 Task: Look for space in Aparecida de Goiânia, Brazil from 2nd June, 2023 to 15th June, 2023 for 2 adults in price range Rs.10000 to Rs.15000. Place can be entire place with 1  bedroom having 1 bed and 1 bathroom. Property type can be house, flat, guest house, hotel. Amenities needed are: washing machine. Booking option can be shelf check-in. Required host language is Spanish.
Action: Mouse moved to (594, 79)
Screenshot: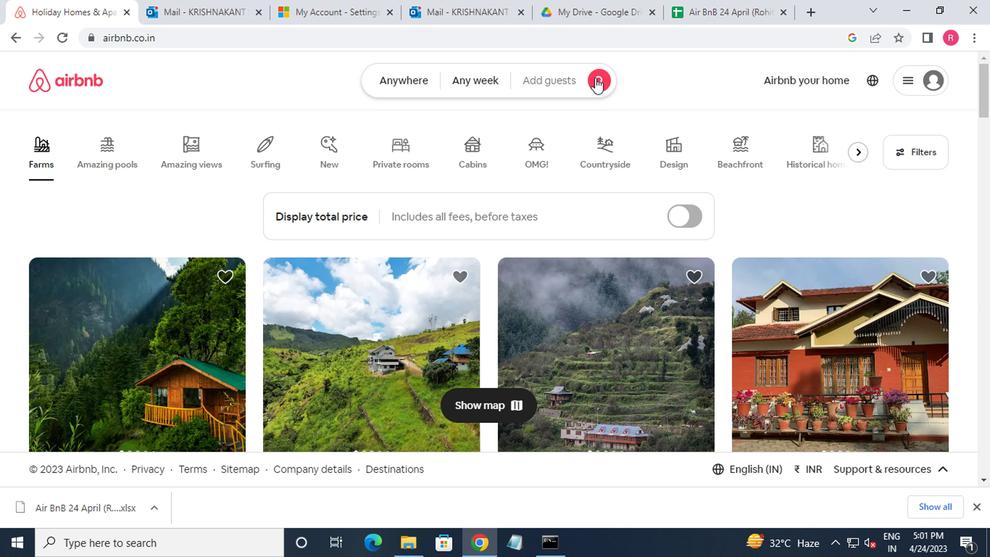 
Action: Mouse pressed left at (594, 79)
Screenshot: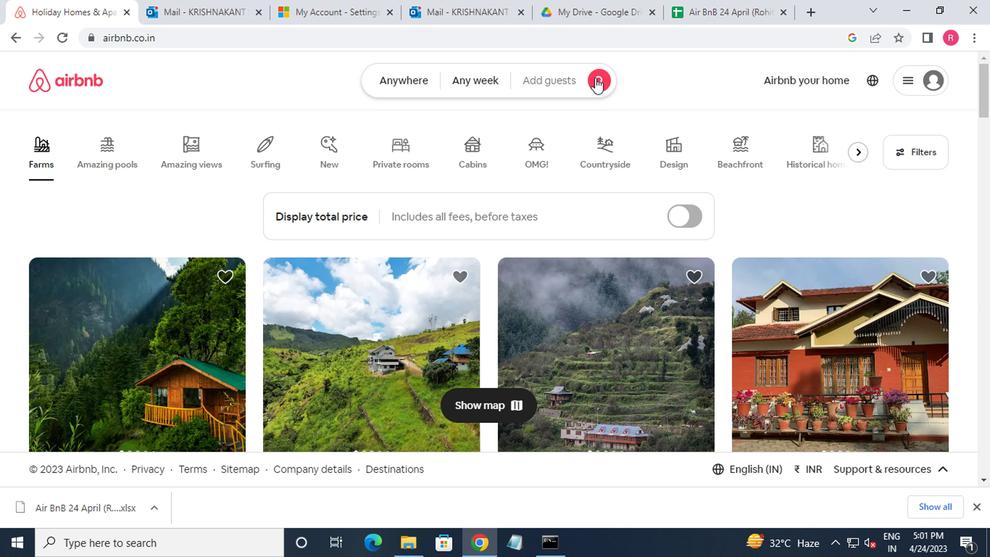 
Action: Mouse moved to (216, 143)
Screenshot: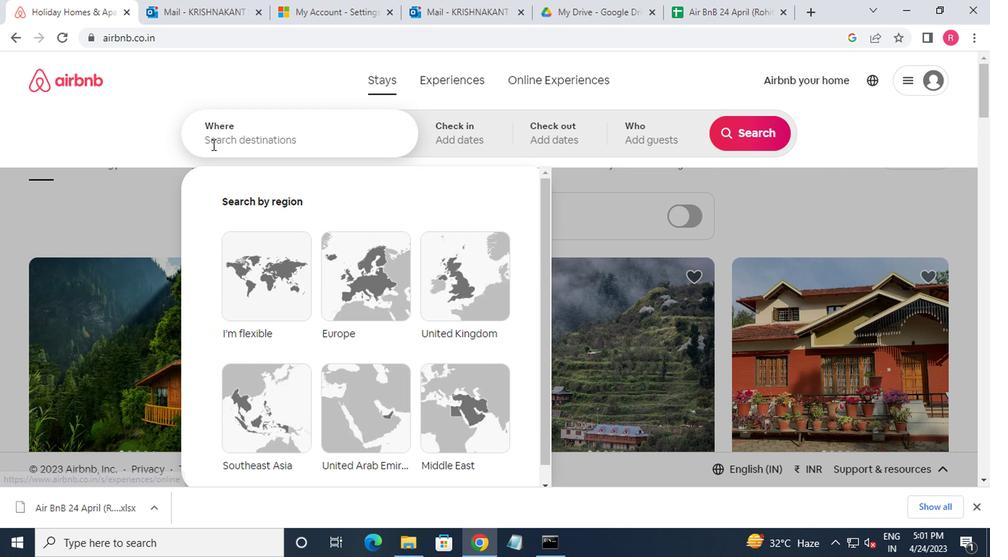 
Action: Mouse pressed left at (216, 143)
Screenshot: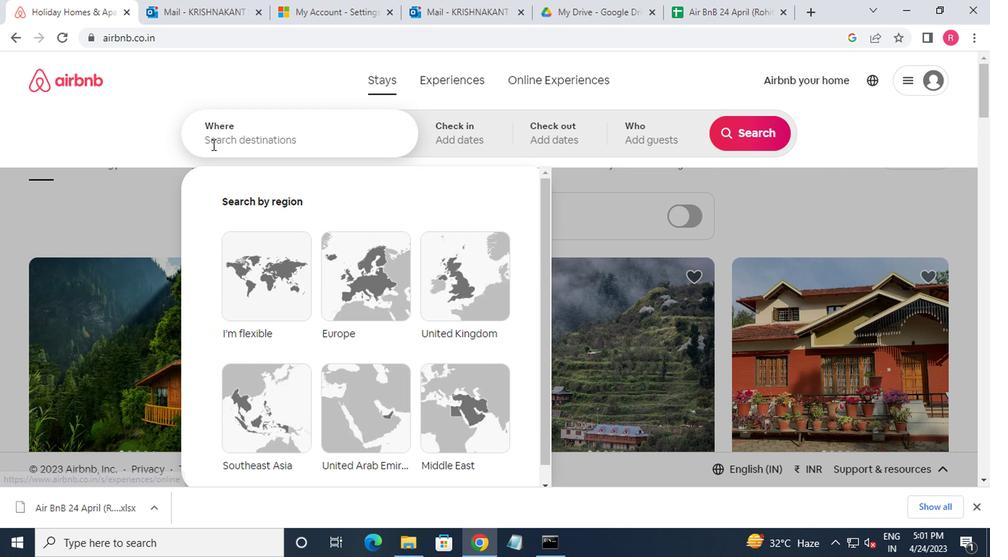 
Action: Mouse moved to (217, 143)
Screenshot: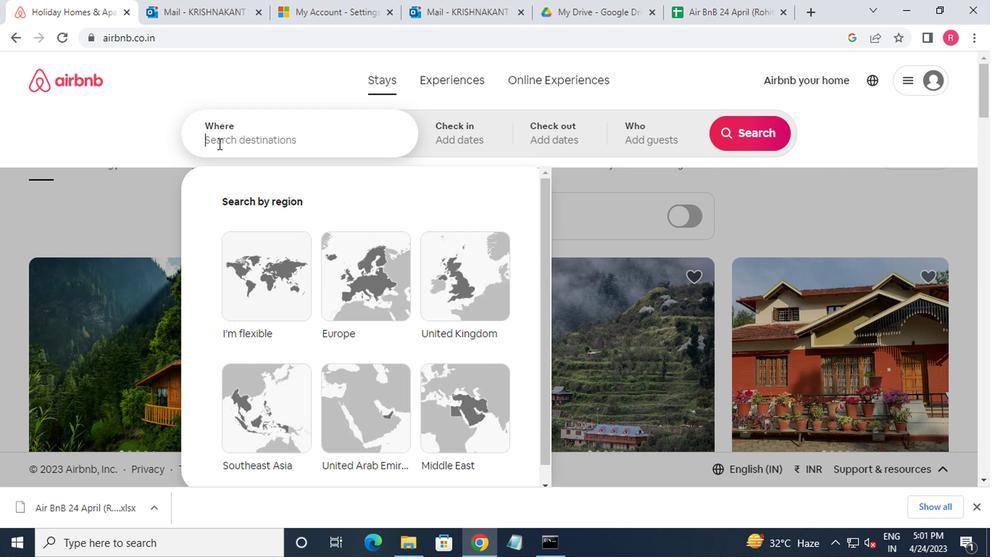 
Action: Key pressed s<Key.backspace>aparecida<Key.space>de<Key.space>f
Screenshot: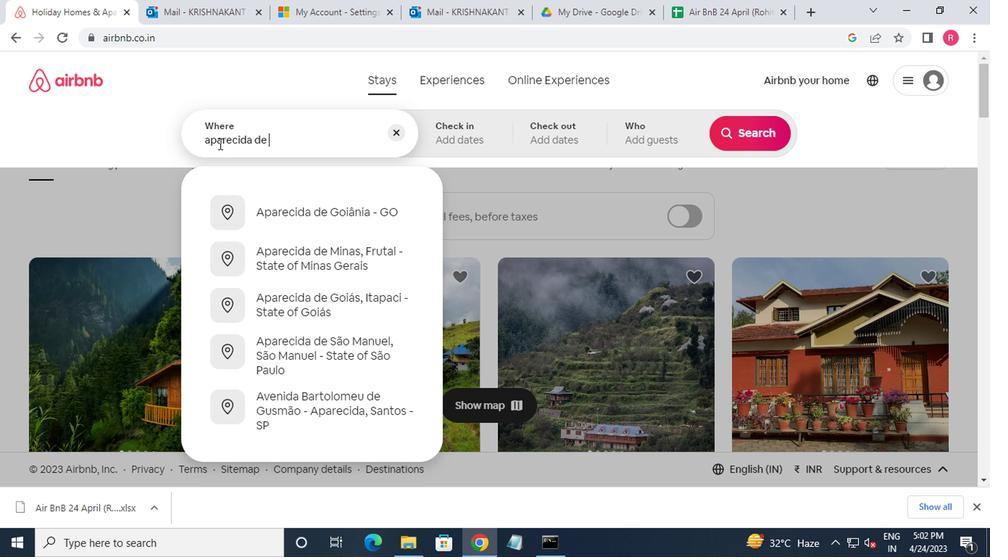 
Action: Mouse moved to (304, 208)
Screenshot: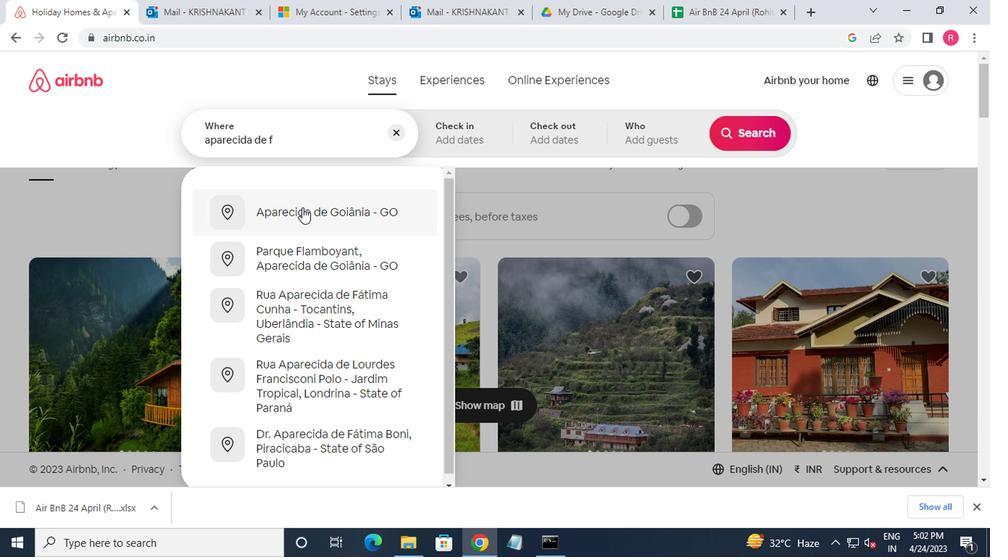 
Action: Mouse pressed left at (304, 208)
Screenshot: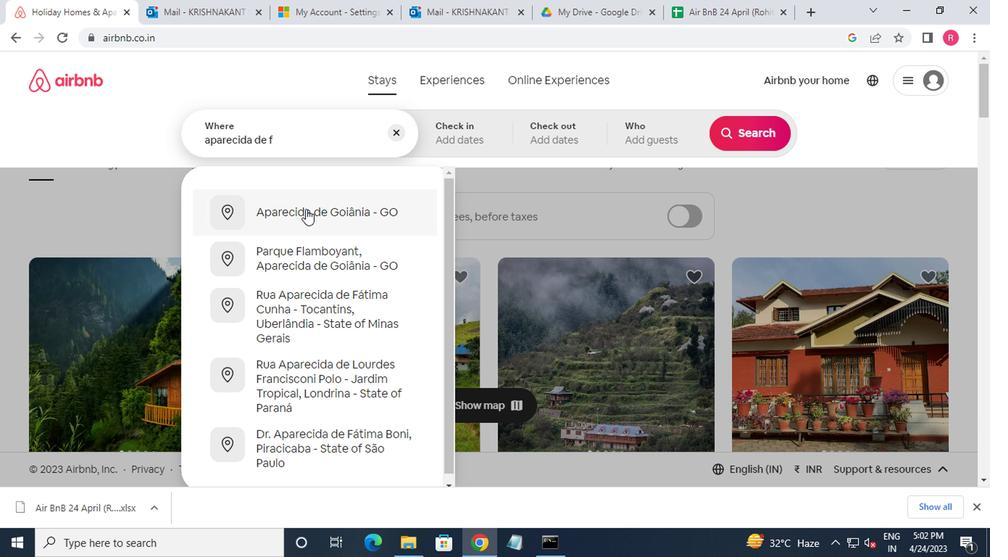 
Action: Mouse moved to (735, 254)
Screenshot: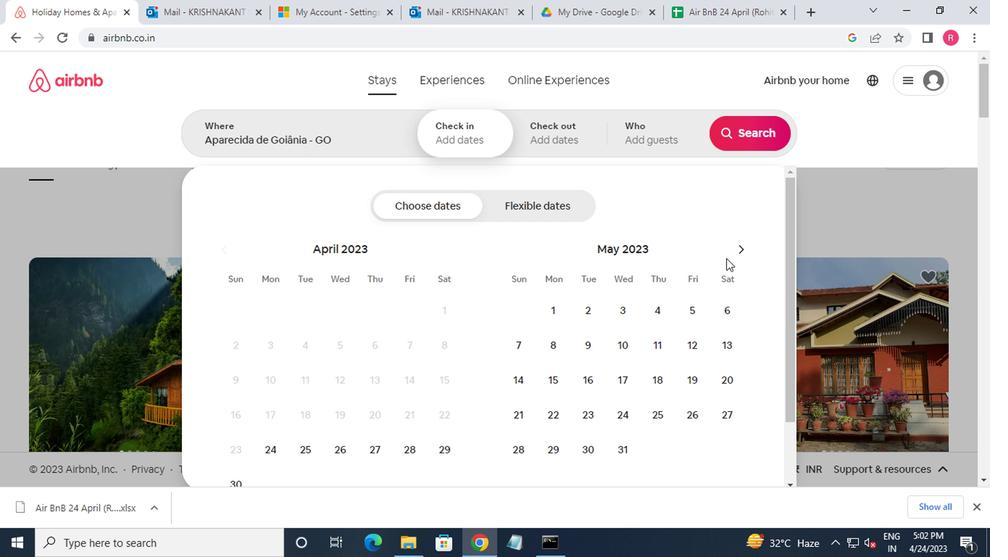 
Action: Mouse pressed left at (735, 254)
Screenshot: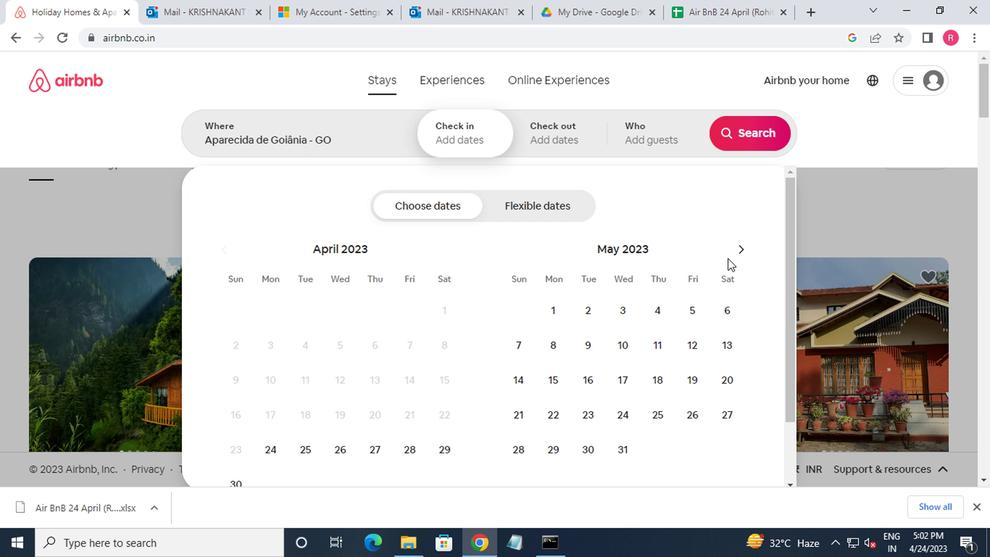 
Action: Mouse moved to (696, 303)
Screenshot: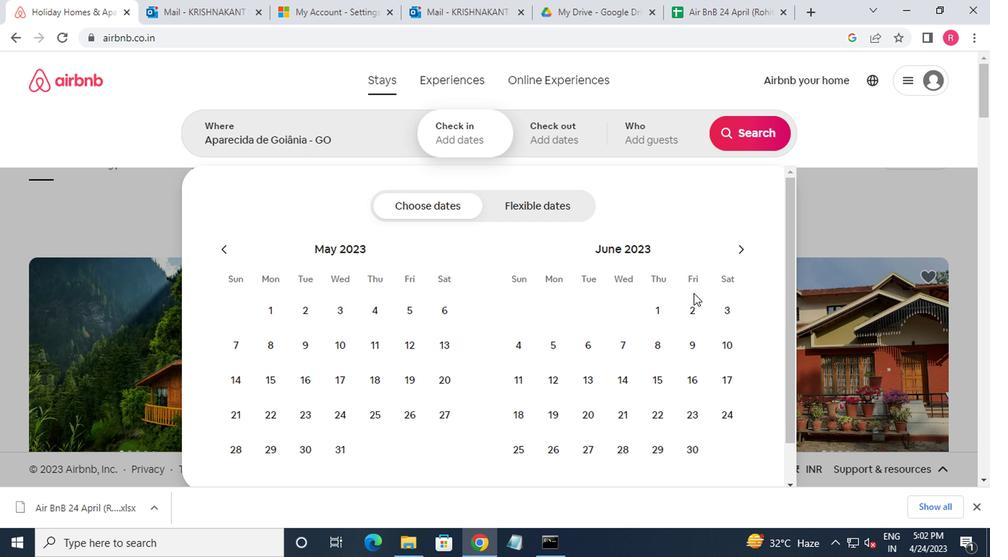 
Action: Mouse pressed left at (696, 303)
Screenshot: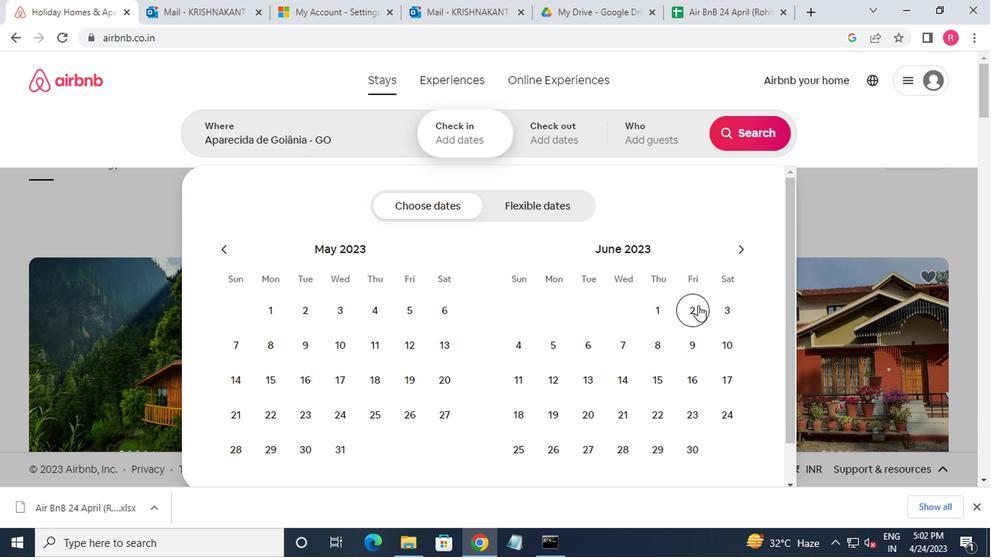
Action: Mouse moved to (655, 379)
Screenshot: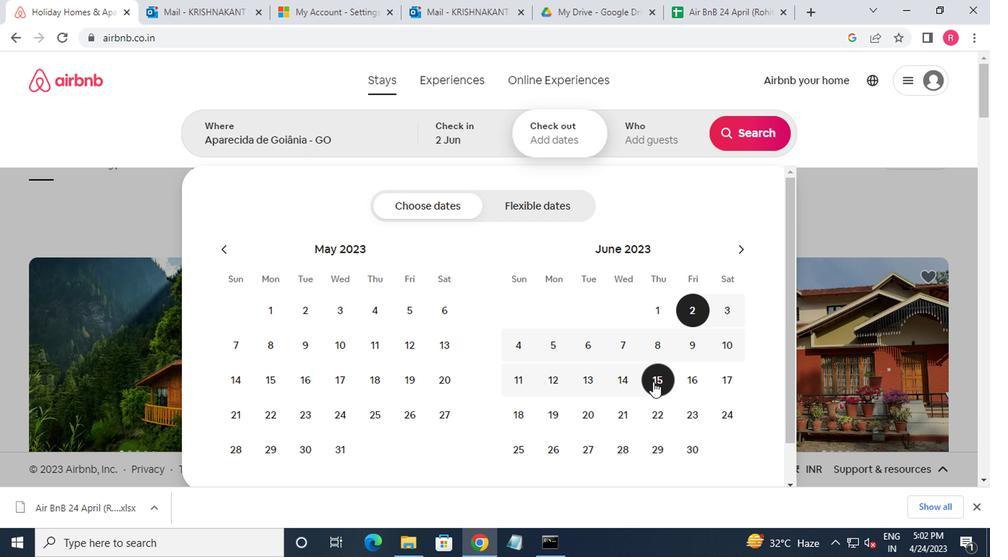 
Action: Mouse pressed left at (655, 379)
Screenshot: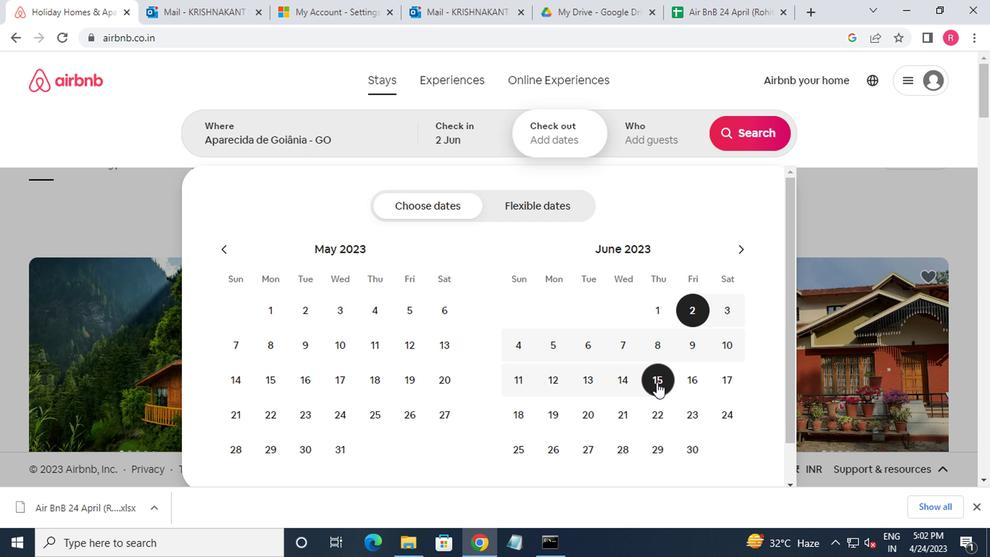 
Action: Mouse moved to (662, 123)
Screenshot: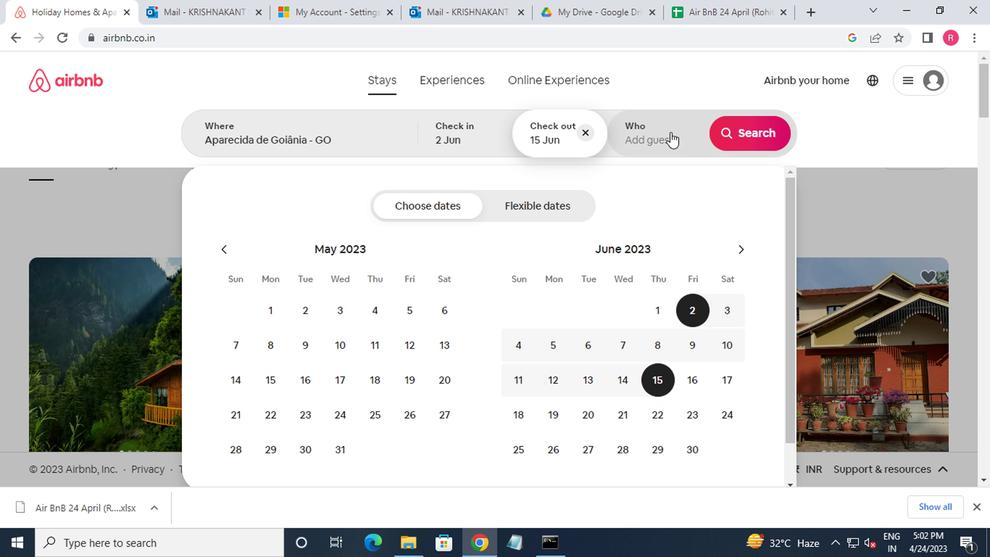 
Action: Mouse pressed left at (662, 123)
Screenshot: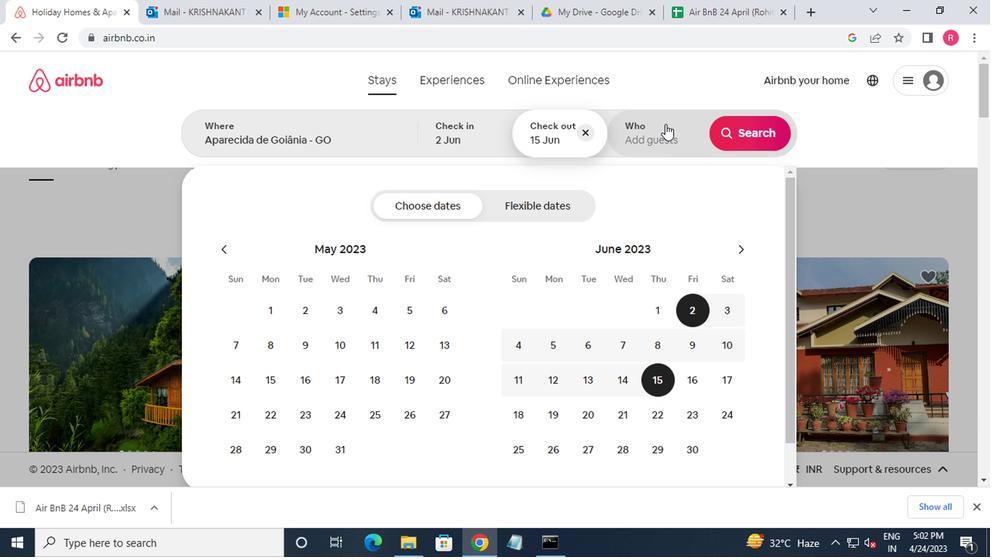 
Action: Mouse moved to (749, 212)
Screenshot: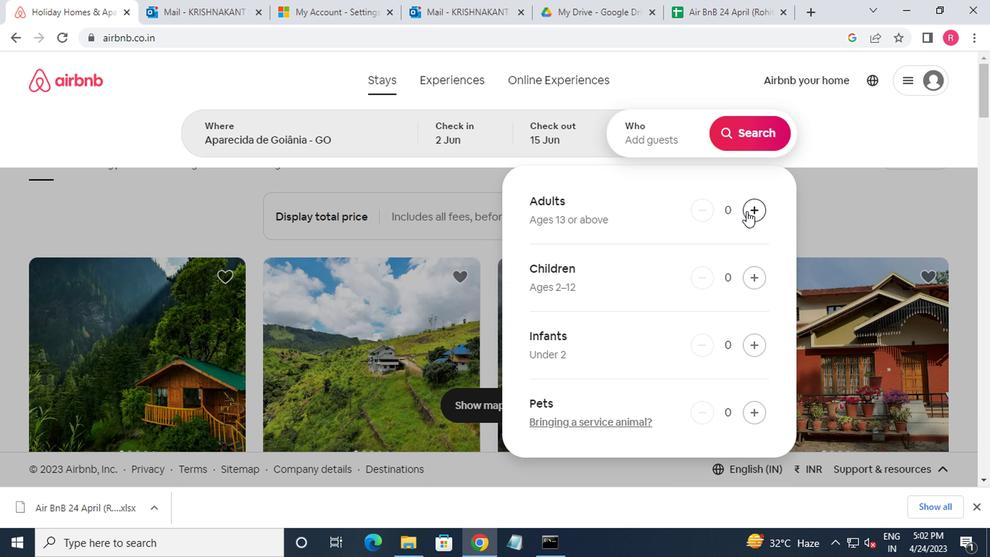 
Action: Mouse pressed left at (749, 212)
Screenshot: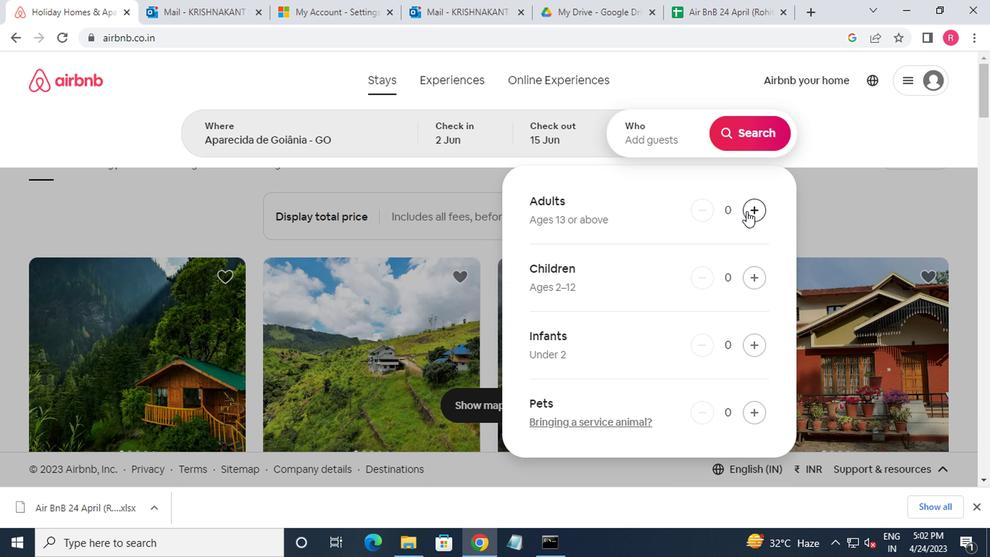 
Action: Mouse pressed left at (749, 212)
Screenshot: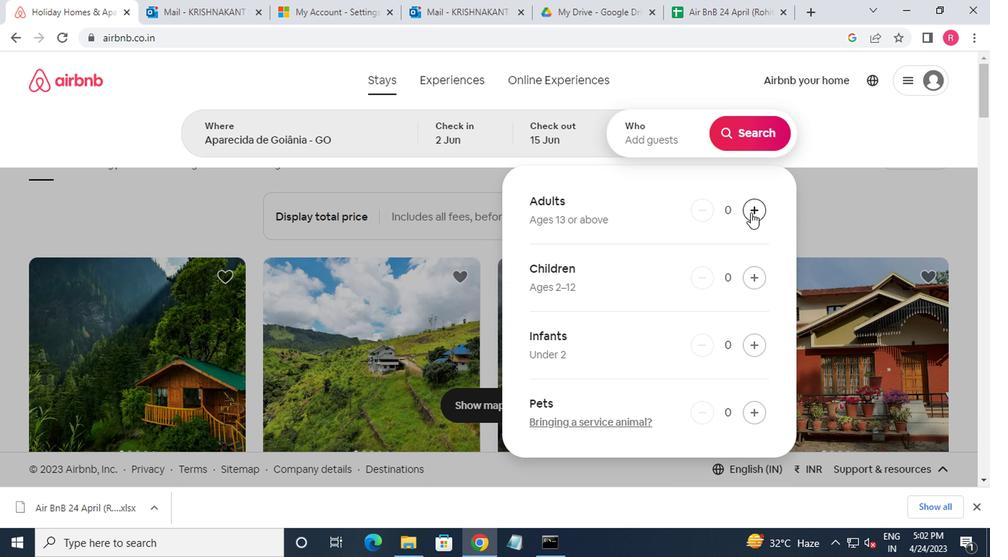 
Action: Mouse moved to (738, 141)
Screenshot: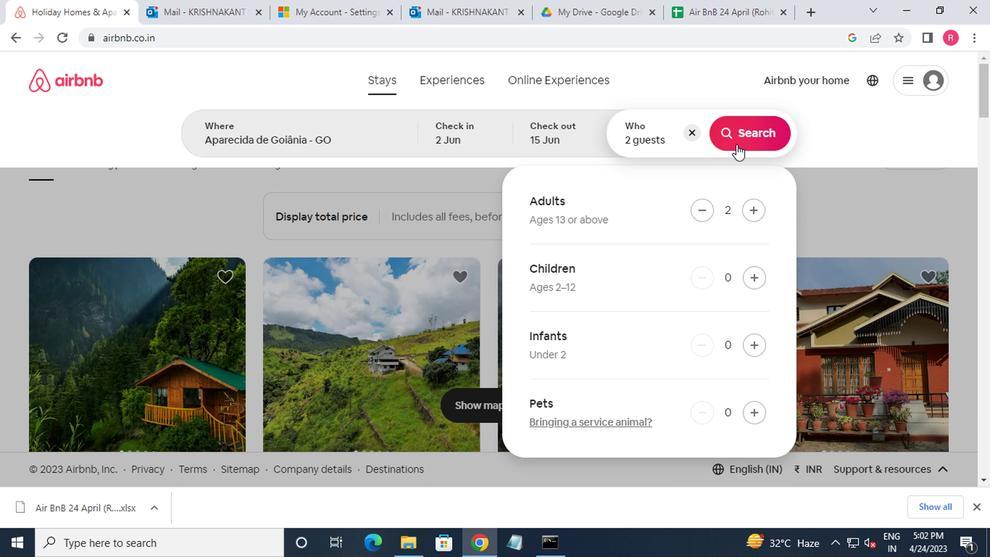 
Action: Mouse pressed left at (738, 141)
Screenshot: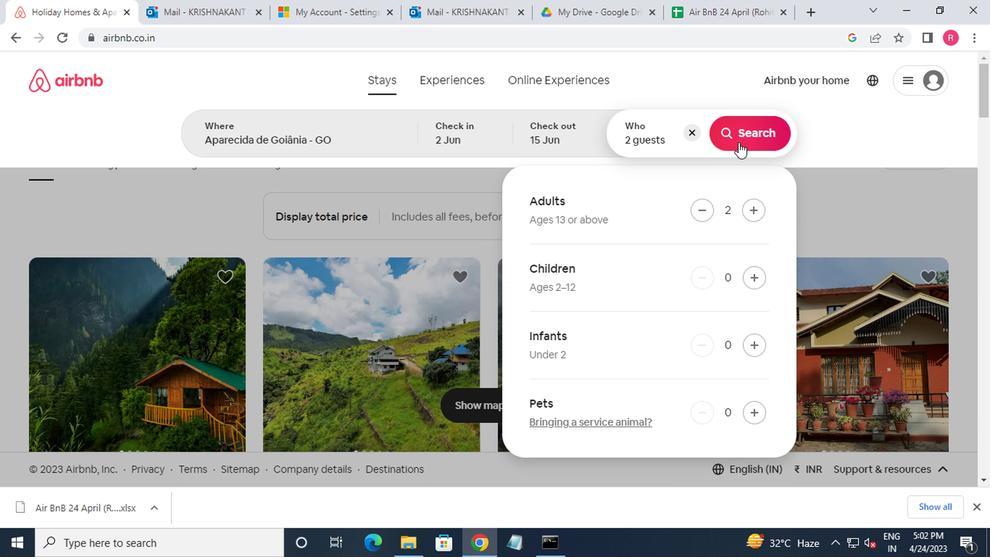 
Action: Mouse moved to (926, 136)
Screenshot: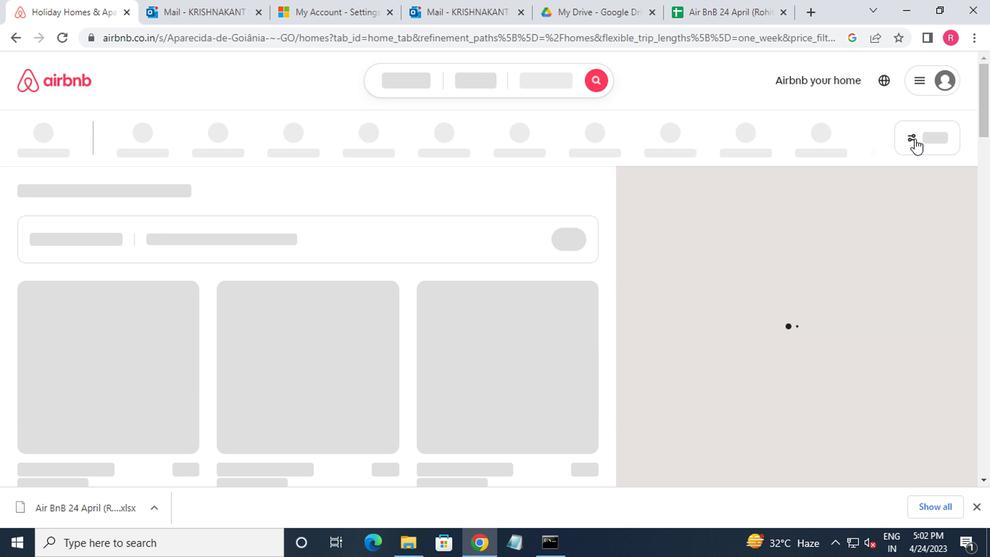
Action: Mouse pressed left at (926, 136)
Screenshot: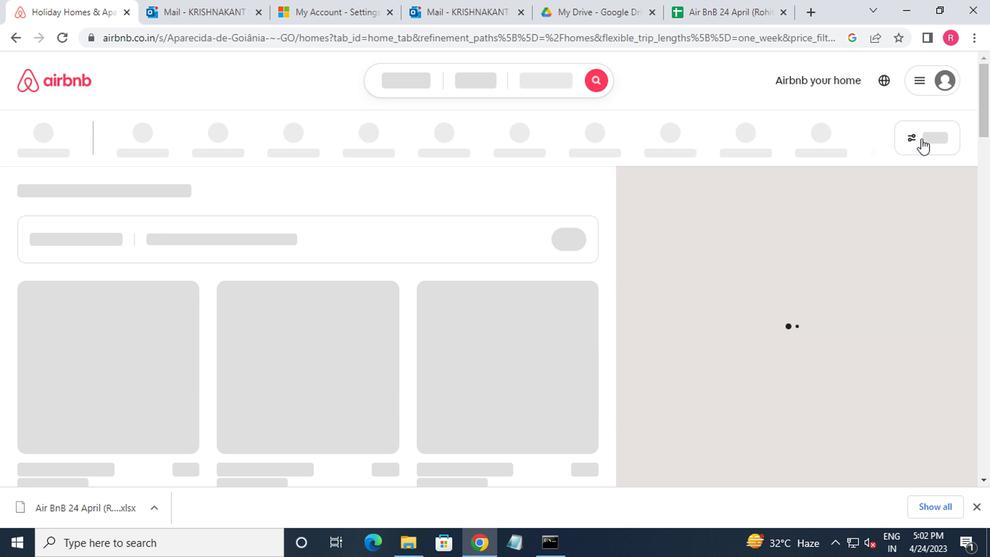 
Action: Mouse moved to (907, 148)
Screenshot: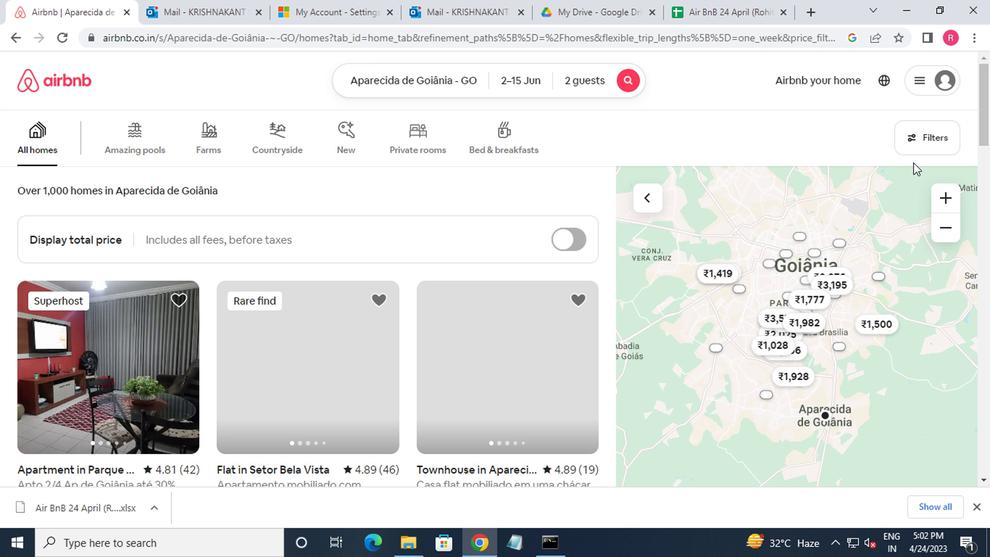 
Action: Mouse pressed left at (907, 148)
Screenshot: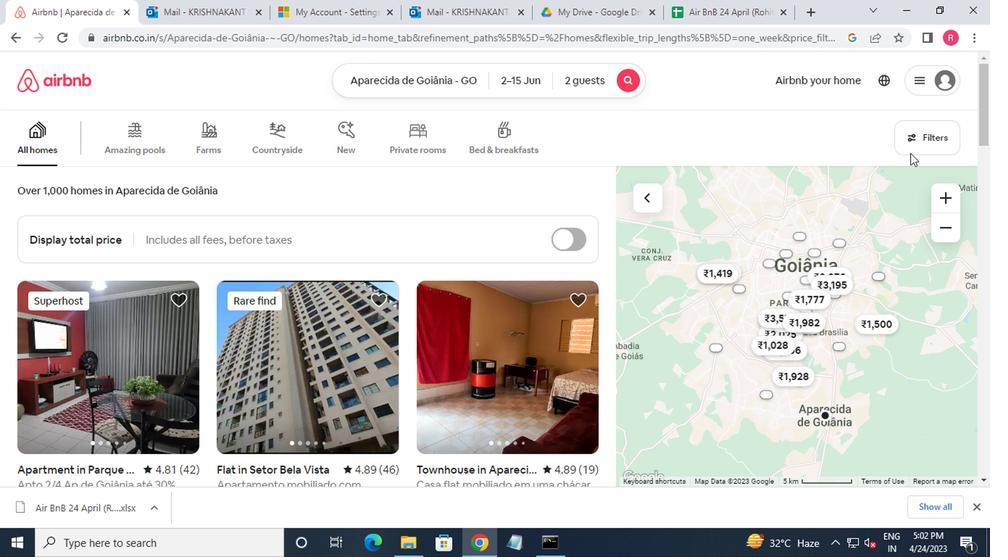
Action: Mouse moved to (350, 303)
Screenshot: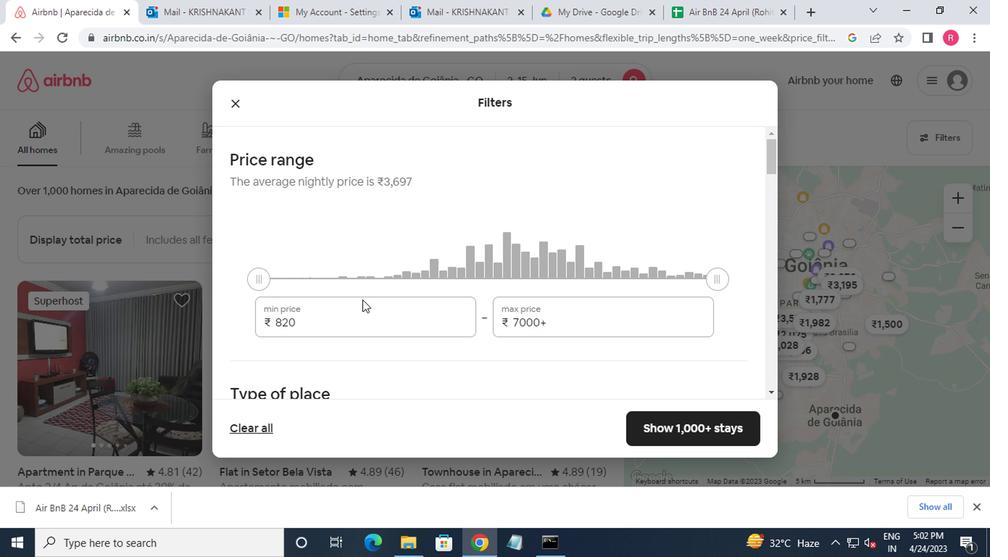 
Action: Mouse pressed left at (350, 303)
Screenshot: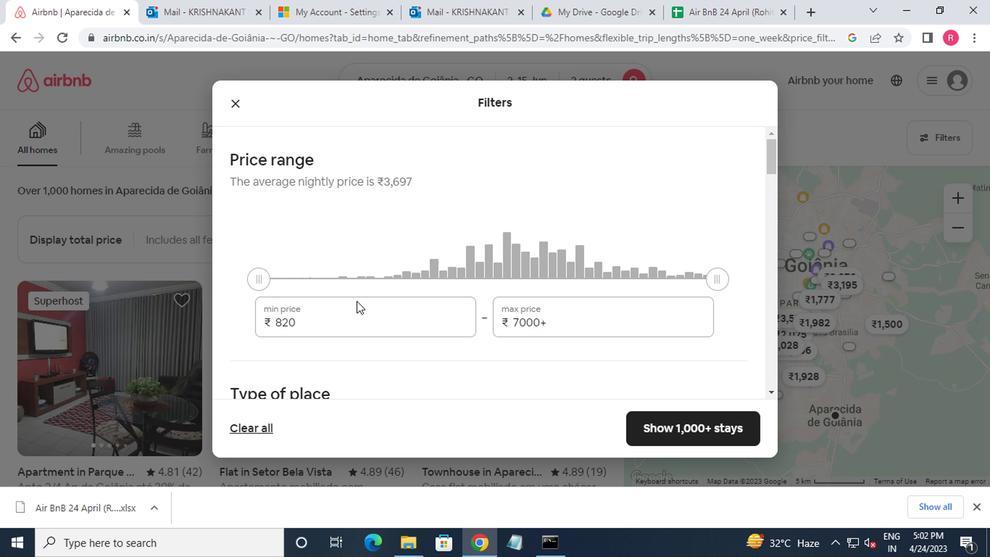 
Action: Mouse moved to (350, 303)
Screenshot: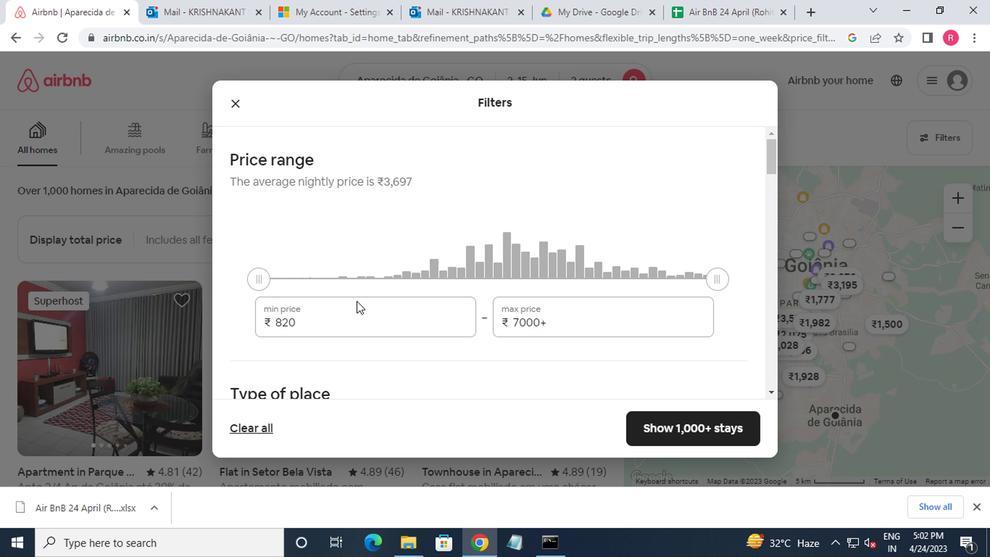 
Action: Key pressed <Key.backspace><Key.backspace><Key.backspace><Key.backspace>10000<Key.tab>1500<Key.backspace><Key.backspace><Key.backspace><Key.backspace><Key.backspace><Key.backspace>15000
Screenshot: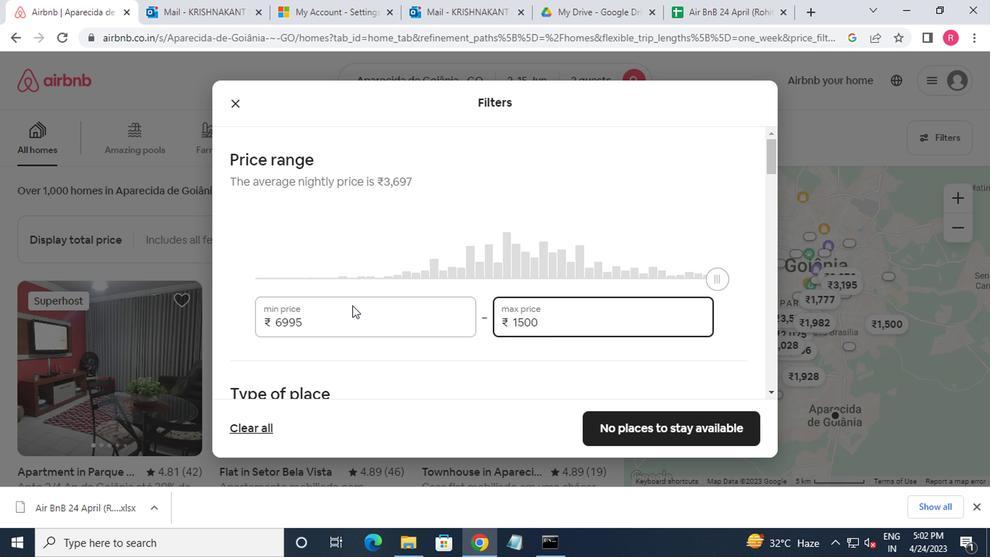 
Action: Mouse moved to (346, 313)
Screenshot: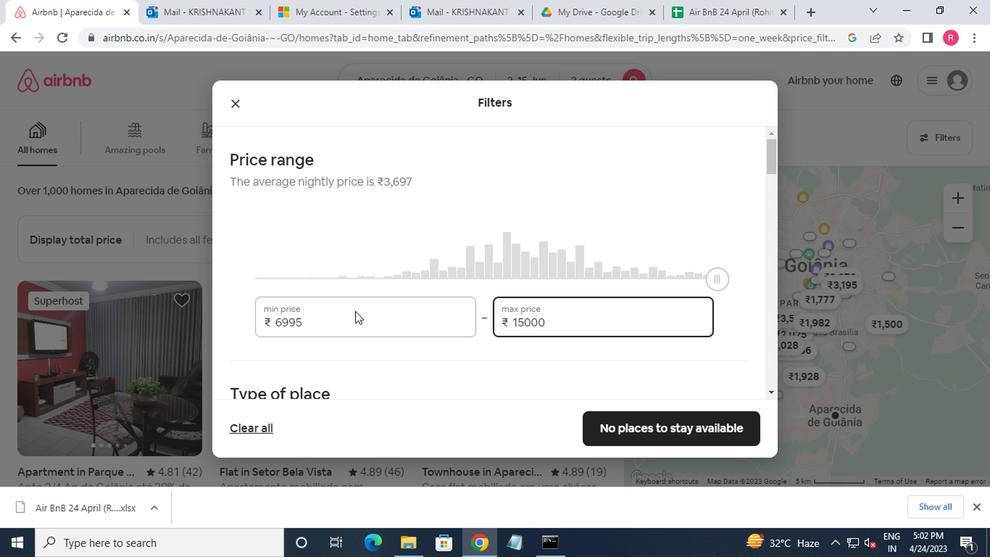 
Action: Mouse scrolled (346, 312) with delta (0, -1)
Screenshot: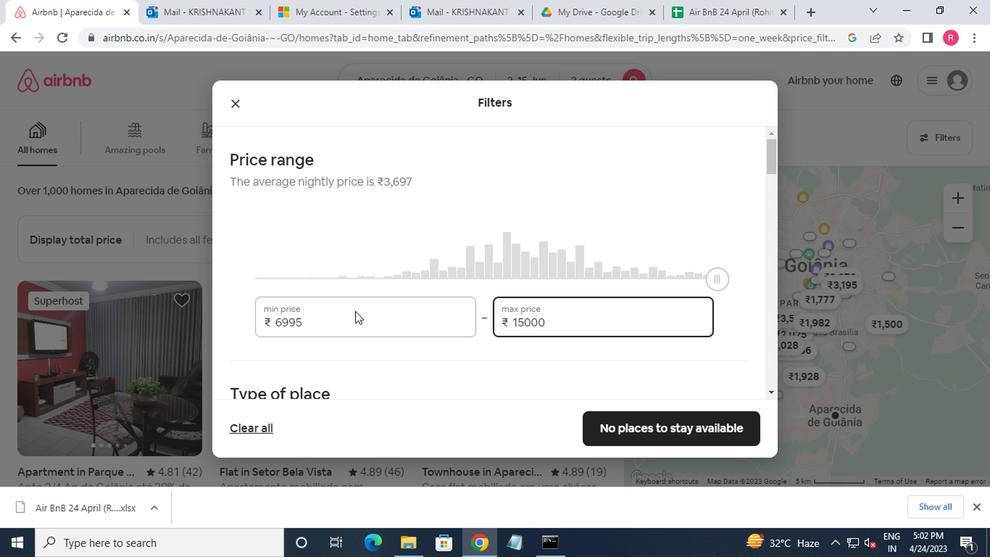 
Action: Mouse moved to (343, 314)
Screenshot: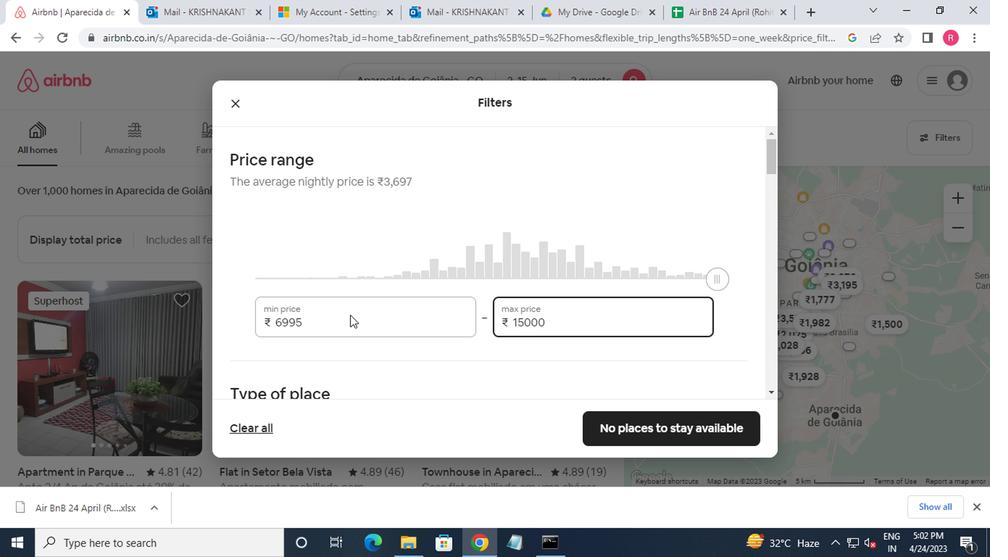 
Action: Mouse scrolled (343, 313) with delta (0, -1)
Screenshot: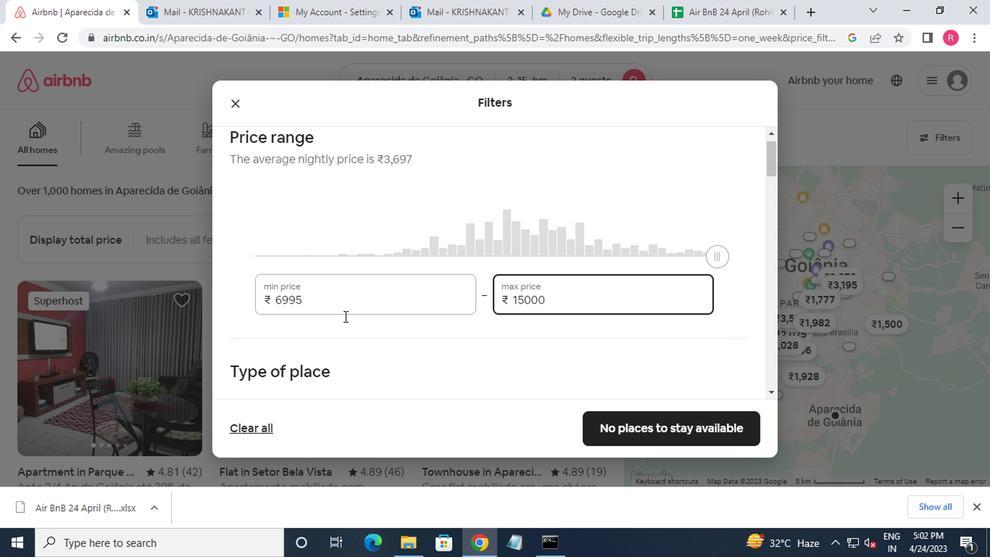 
Action: Mouse moved to (343, 315)
Screenshot: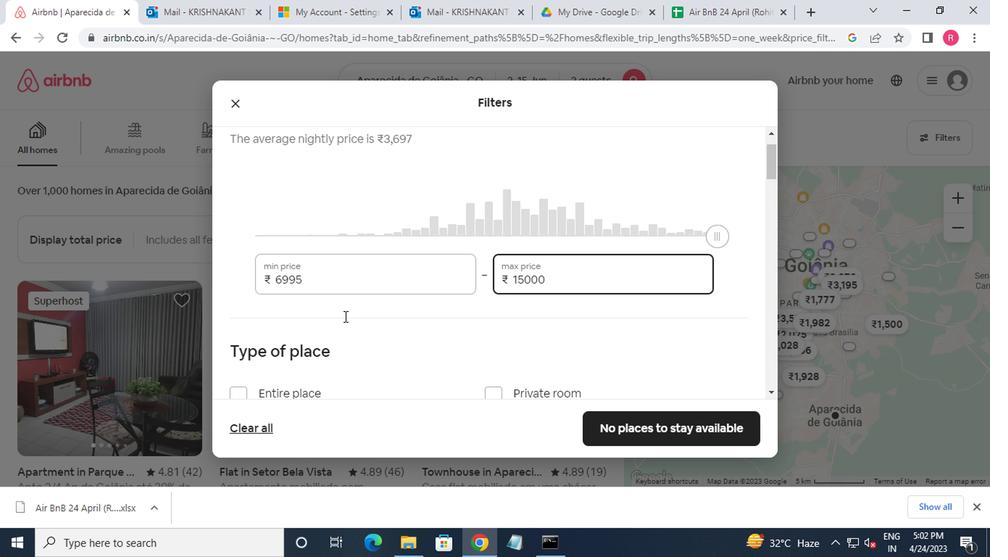 
Action: Mouse scrolled (343, 314) with delta (0, 0)
Screenshot: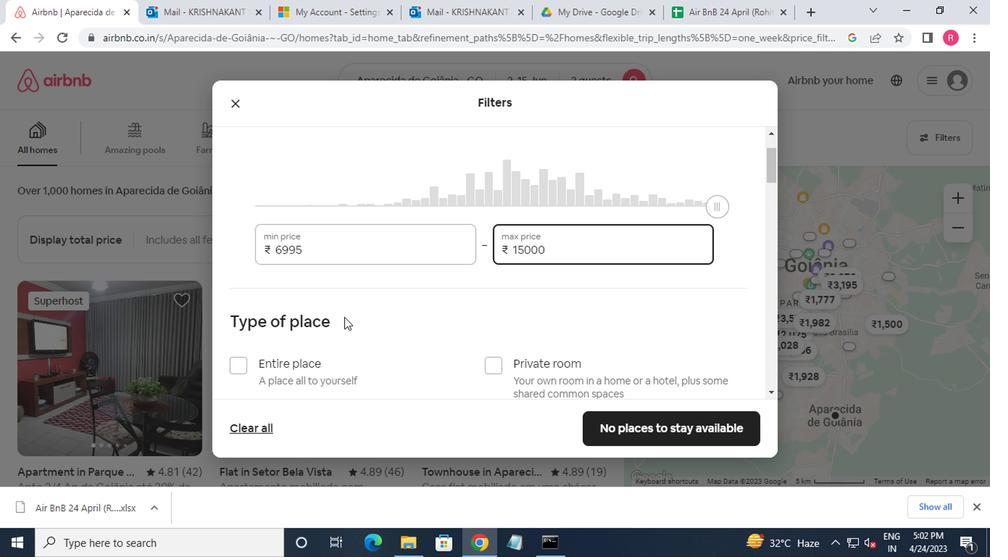 
Action: Mouse moved to (253, 228)
Screenshot: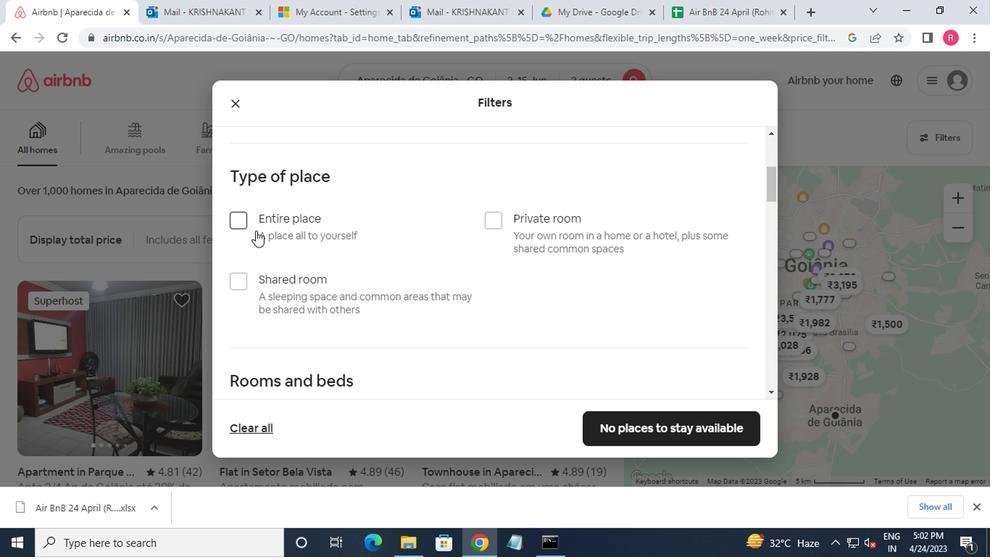 
Action: Mouse pressed left at (253, 228)
Screenshot: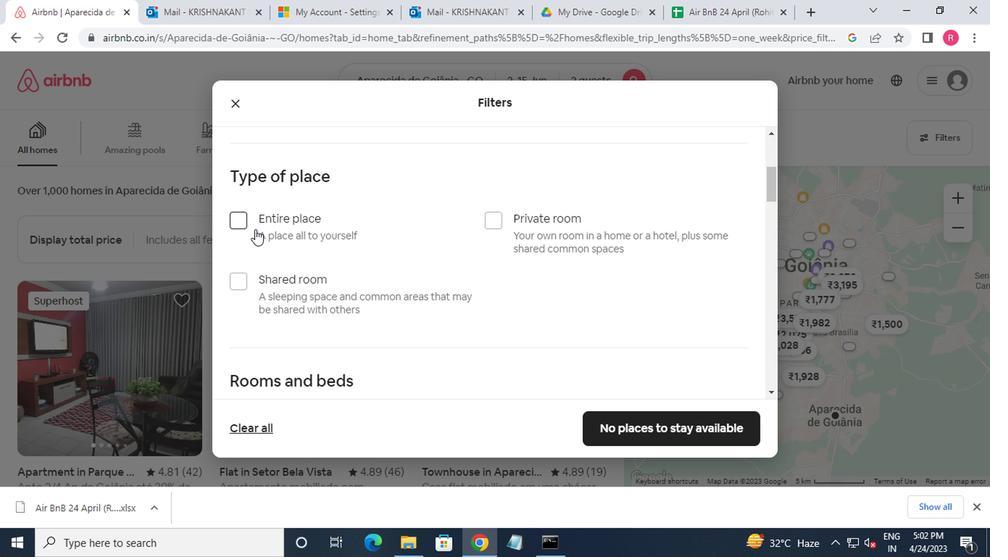 
Action: Mouse moved to (262, 233)
Screenshot: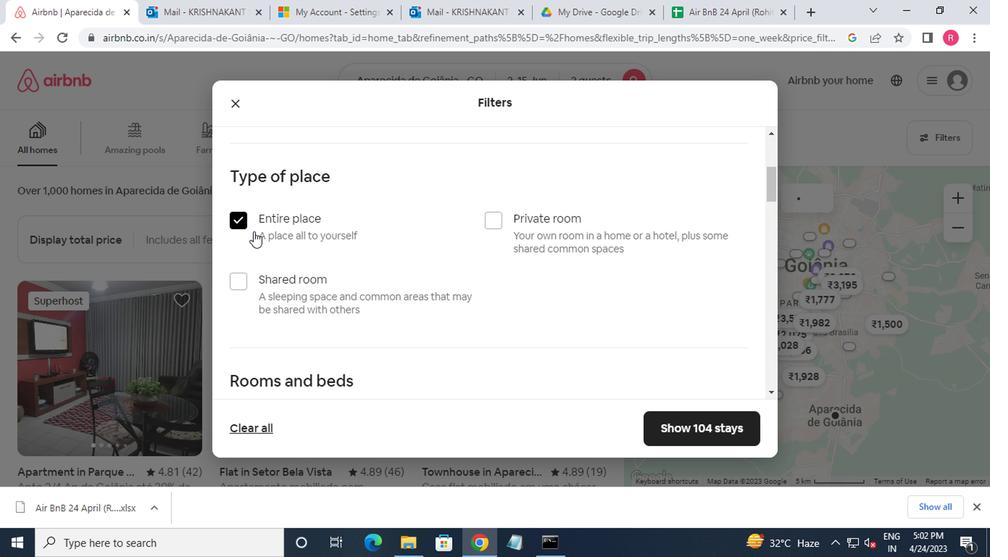 
Action: Mouse scrolled (262, 232) with delta (0, -1)
Screenshot: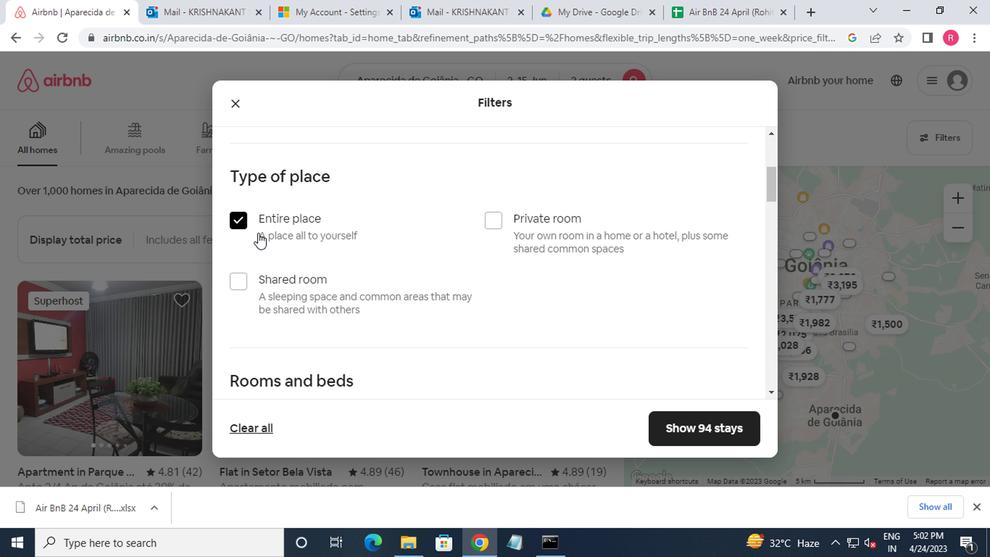 
Action: Mouse moved to (263, 234)
Screenshot: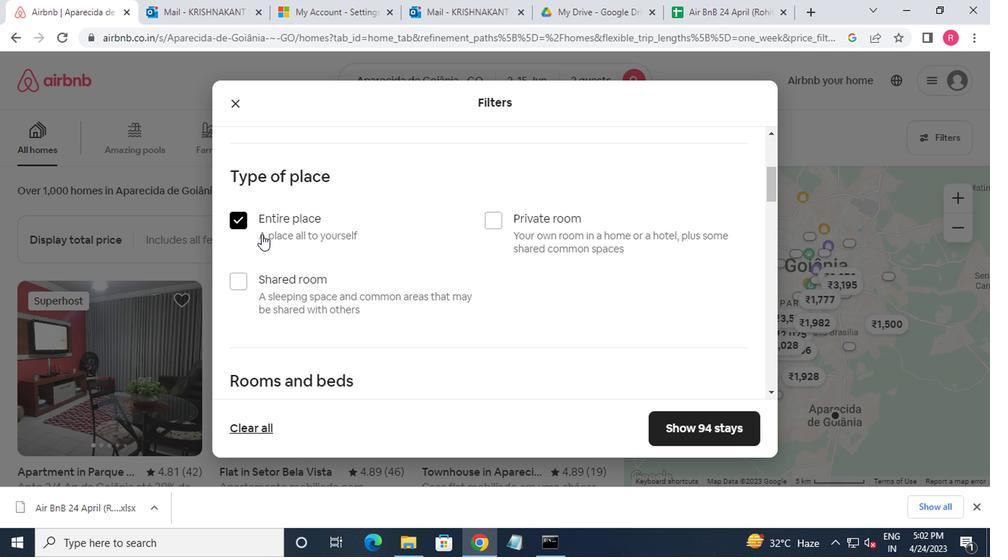 
Action: Mouse scrolled (263, 233) with delta (0, 0)
Screenshot: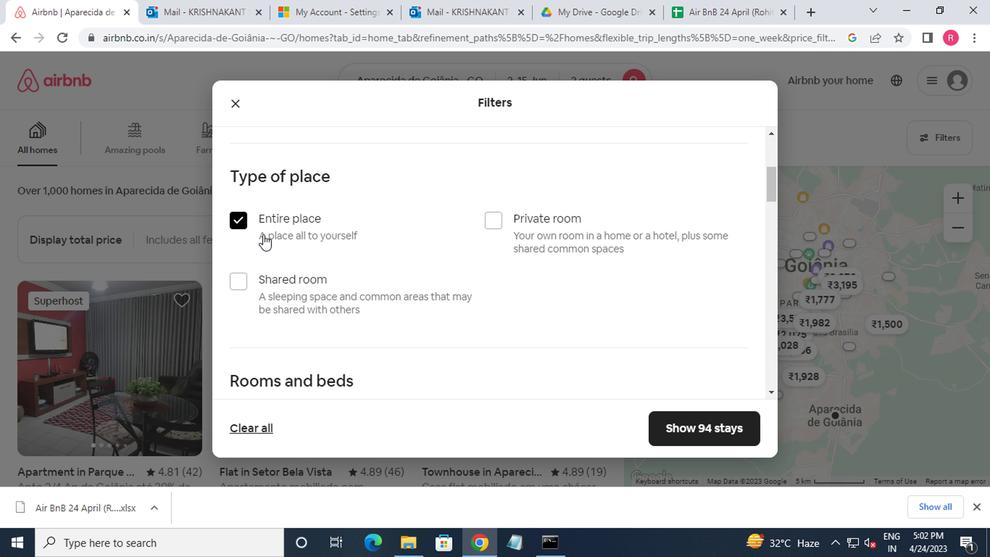 
Action: Mouse moved to (303, 305)
Screenshot: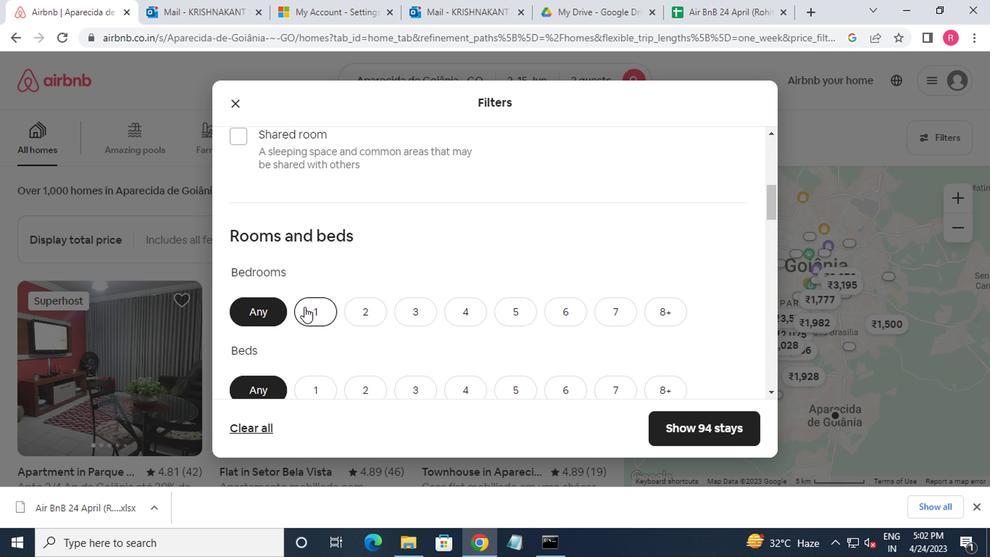 
Action: Mouse pressed left at (303, 305)
Screenshot: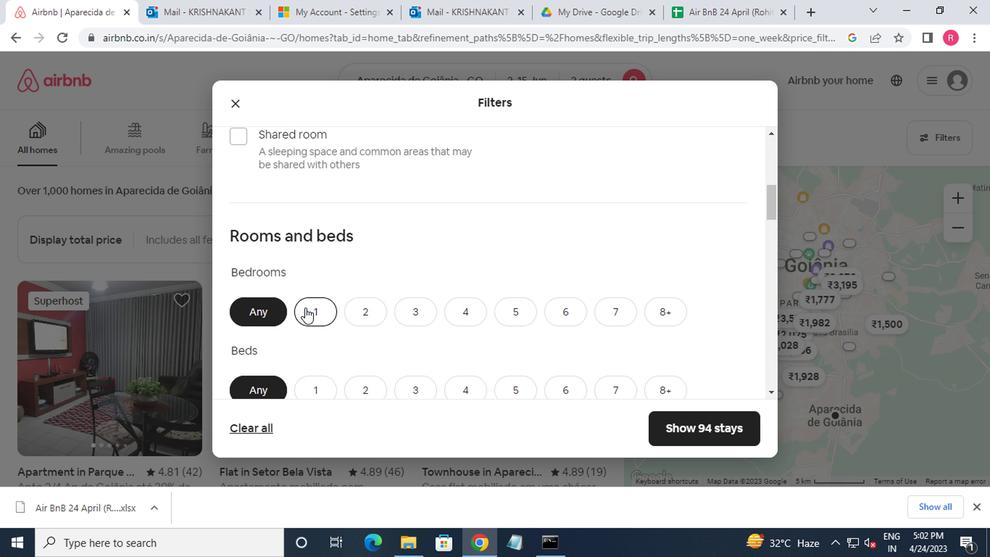 
Action: Mouse moved to (307, 307)
Screenshot: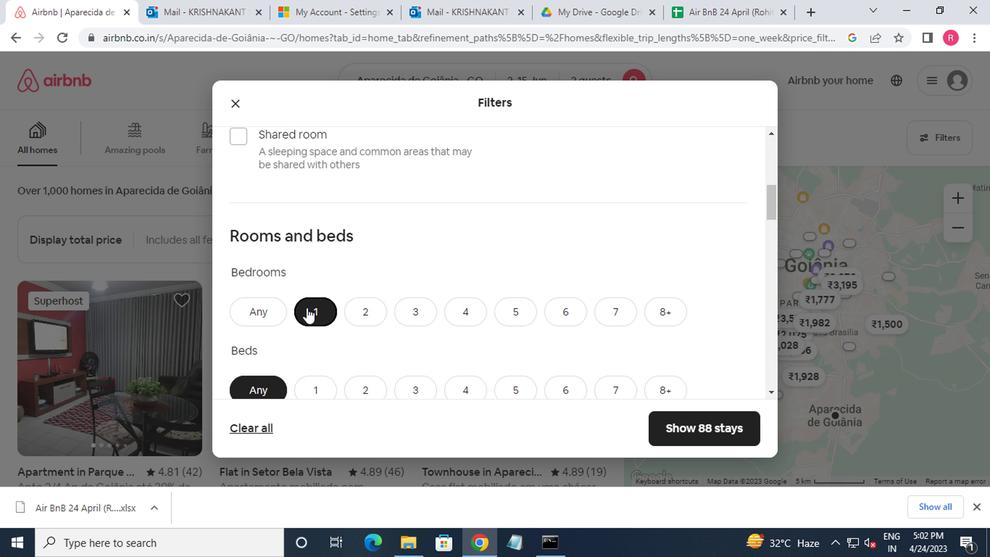
Action: Mouse scrolled (307, 306) with delta (0, -1)
Screenshot: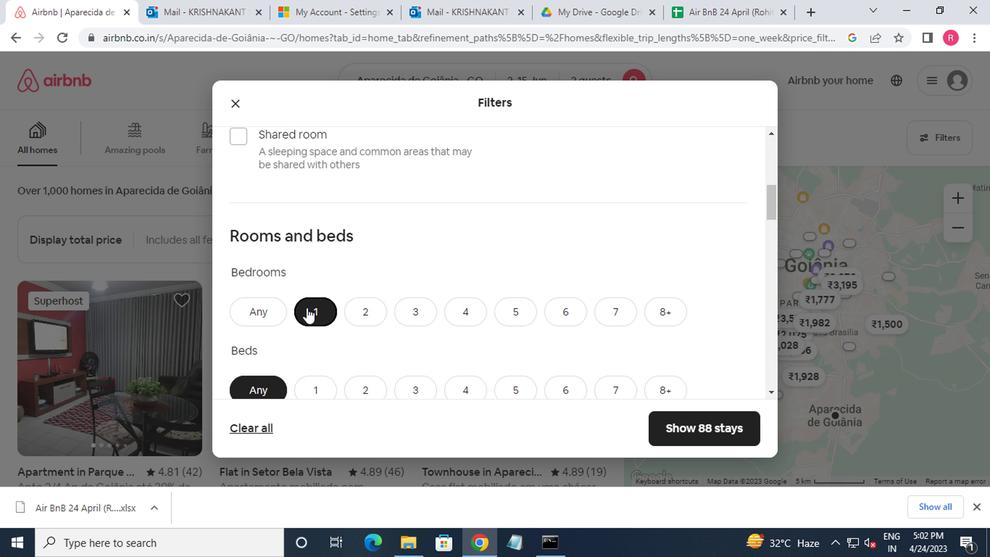 
Action: Mouse moved to (312, 306)
Screenshot: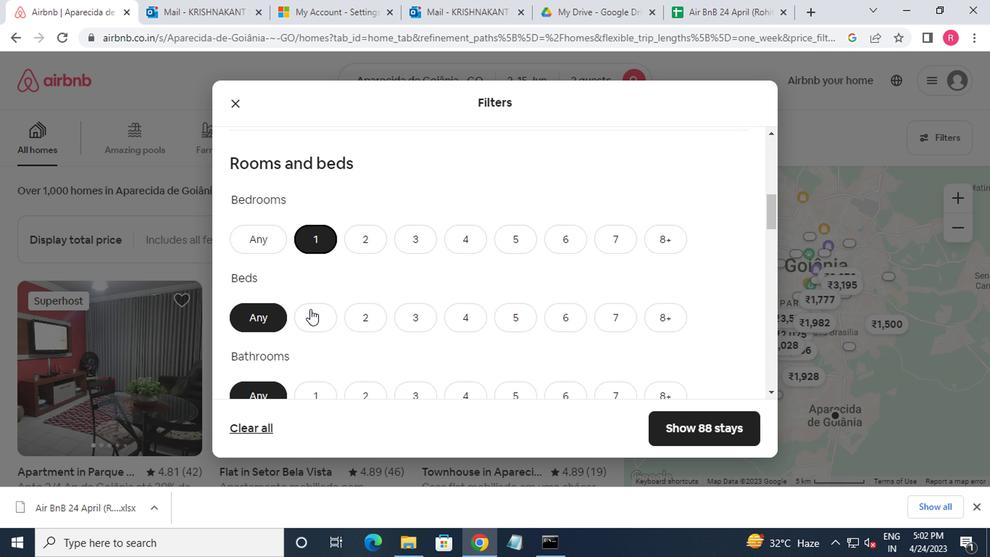 
Action: Mouse scrolled (312, 305) with delta (0, 0)
Screenshot: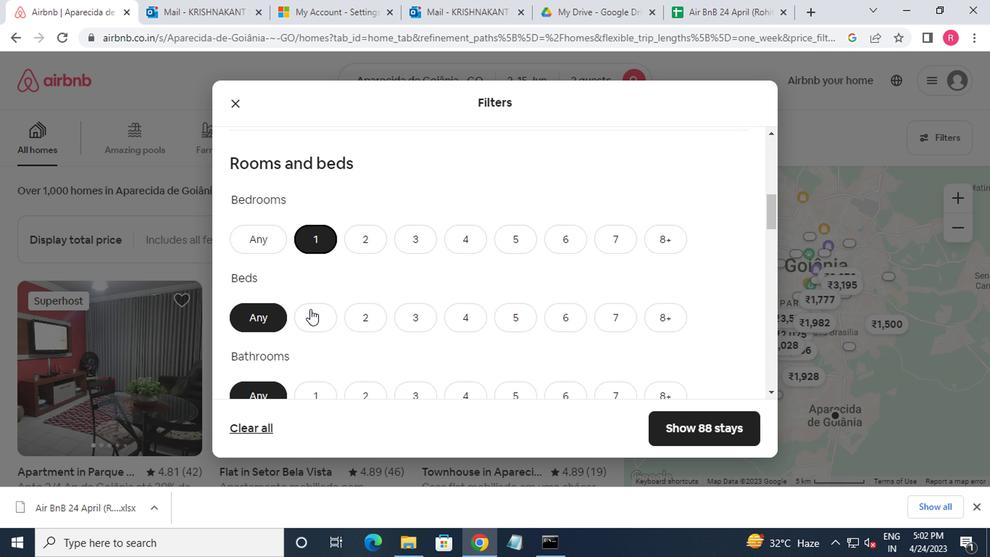 
Action: Mouse moved to (315, 253)
Screenshot: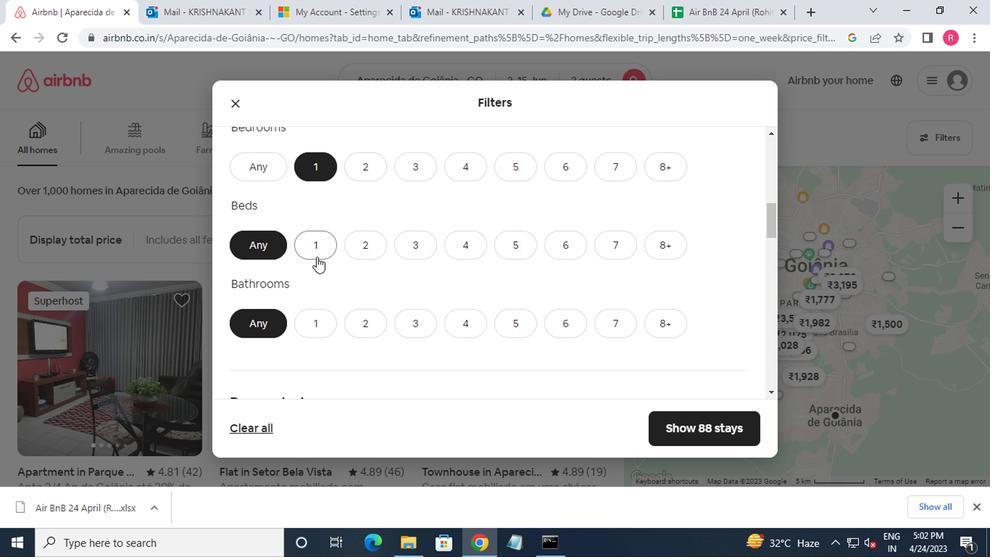 
Action: Mouse pressed left at (315, 253)
Screenshot: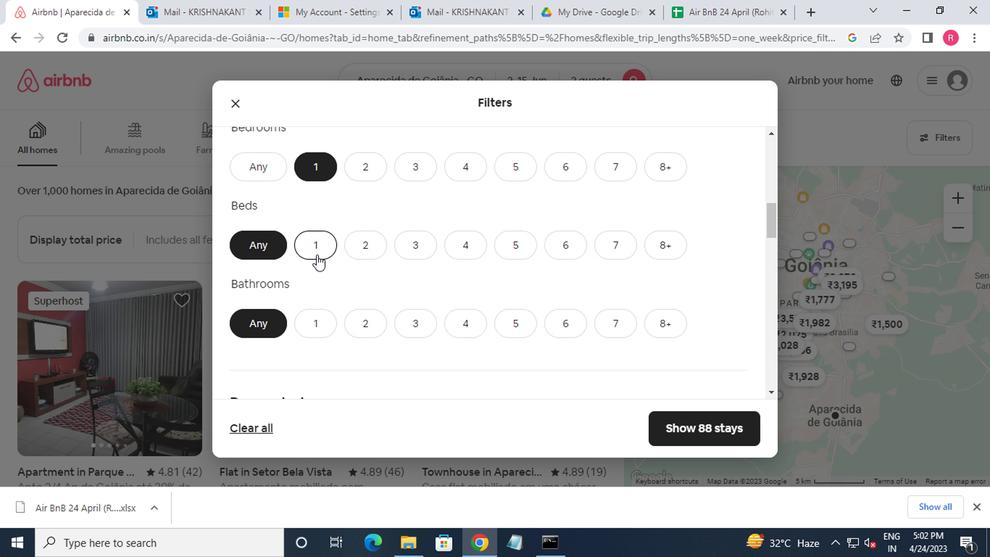 
Action: Mouse moved to (318, 258)
Screenshot: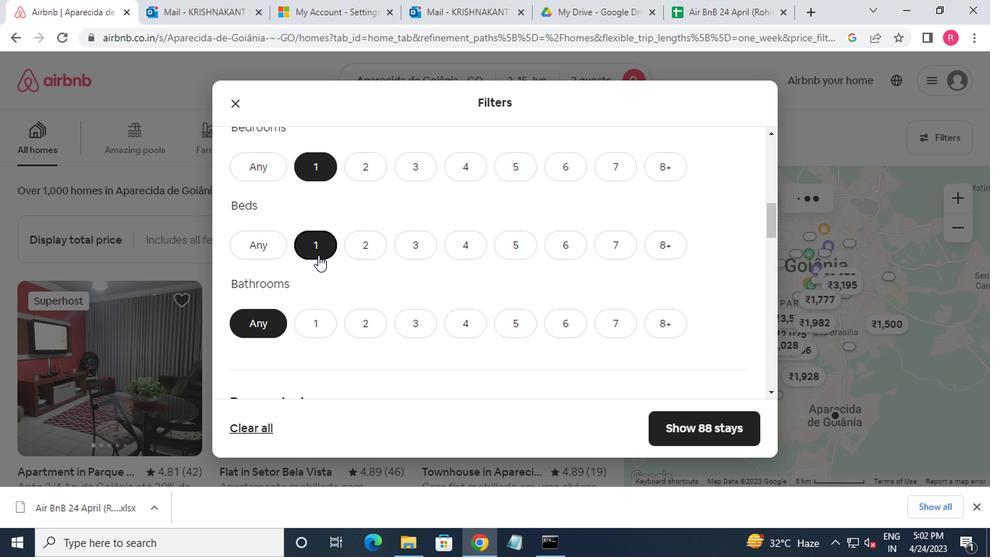 
Action: Mouse scrolled (318, 257) with delta (0, 0)
Screenshot: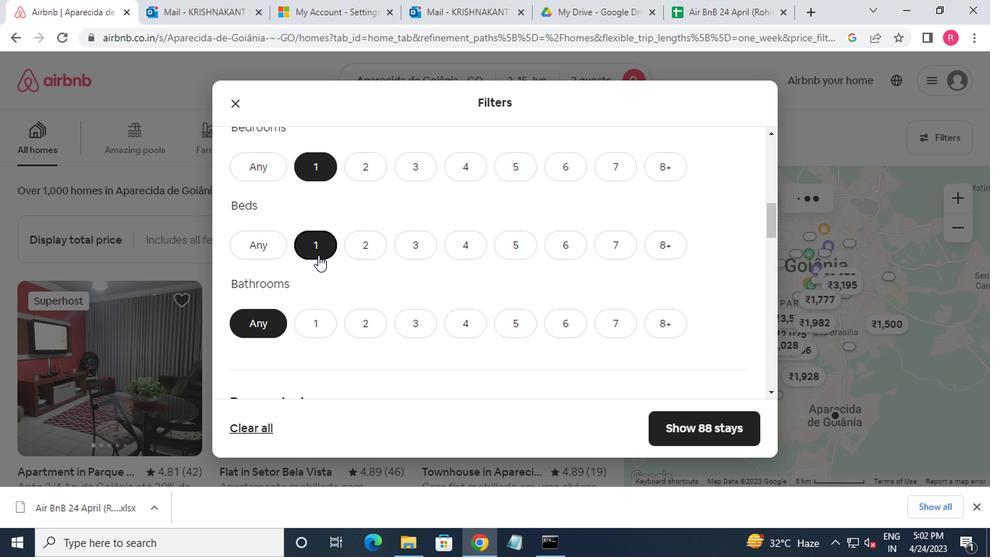 
Action: Mouse moved to (314, 261)
Screenshot: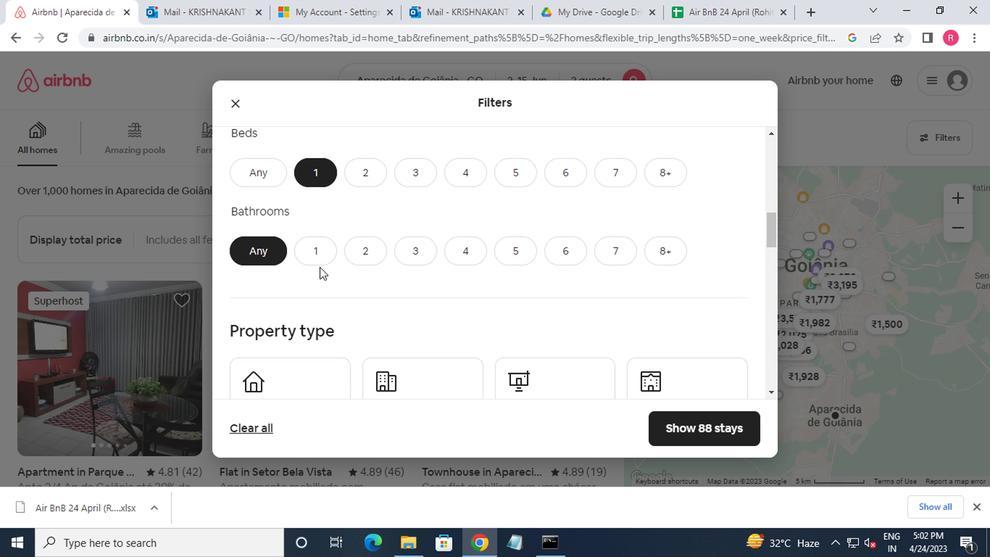 
Action: Mouse pressed left at (314, 261)
Screenshot: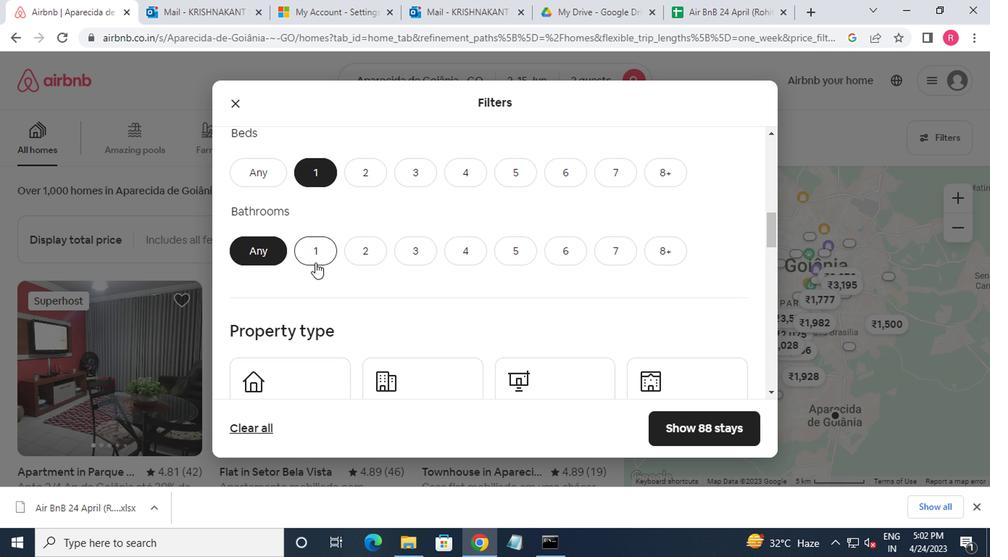 
Action: Mouse moved to (298, 271)
Screenshot: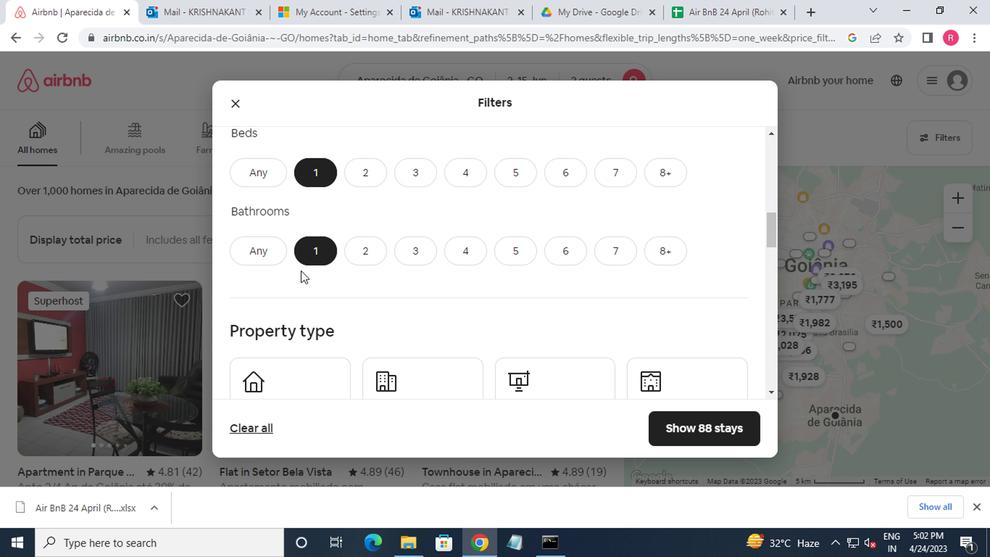 
Action: Mouse scrolled (298, 270) with delta (0, 0)
Screenshot: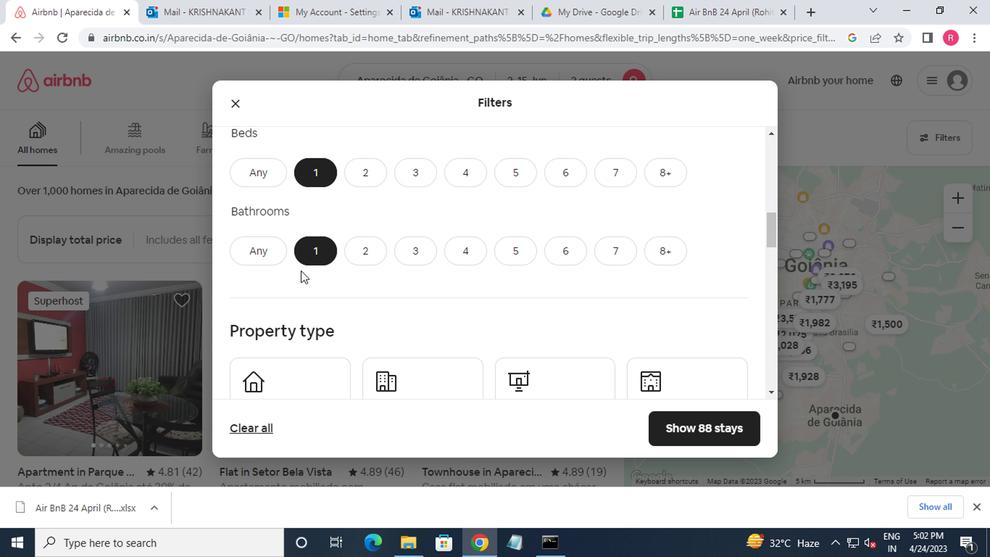 
Action: Mouse moved to (283, 313)
Screenshot: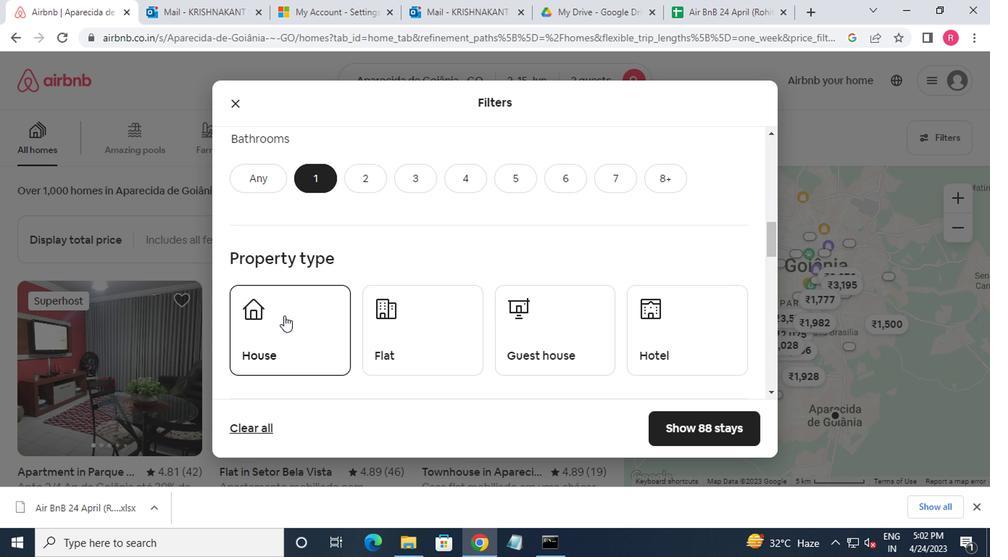 
Action: Mouse pressed left at (283, 313)
Screenshot: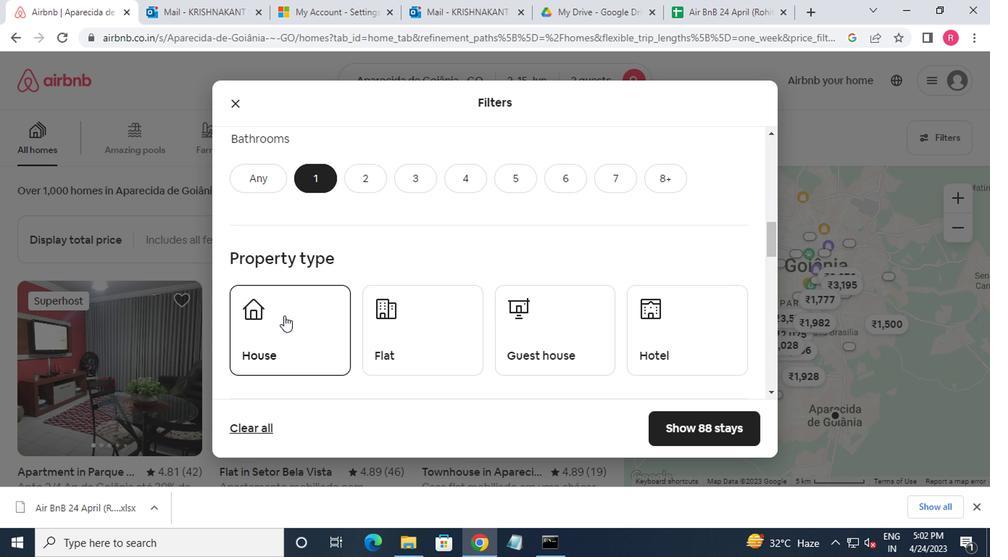 
Action: Mouse moved to (369, 337)
Screenshot: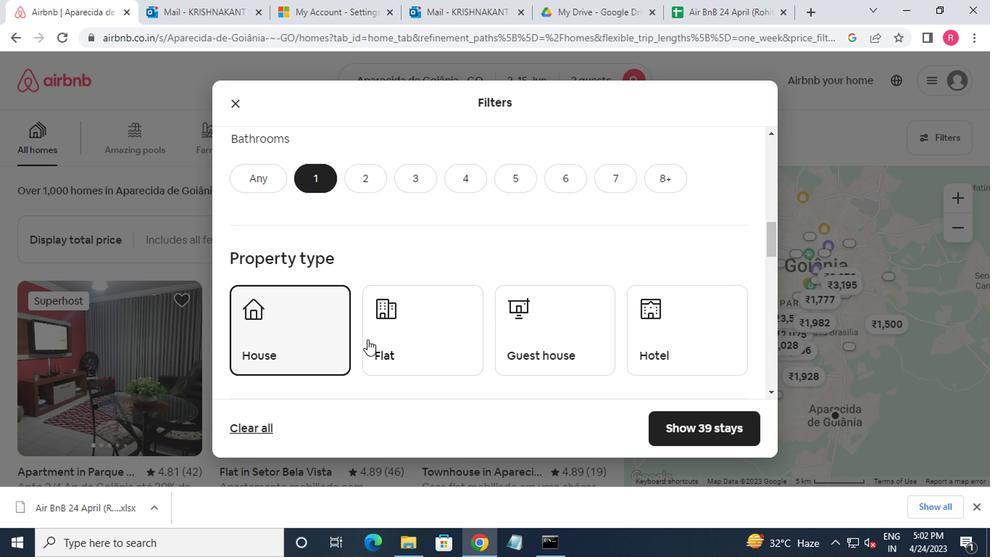 
Action: Mouse pressed left at (369, 337)
Screenshot: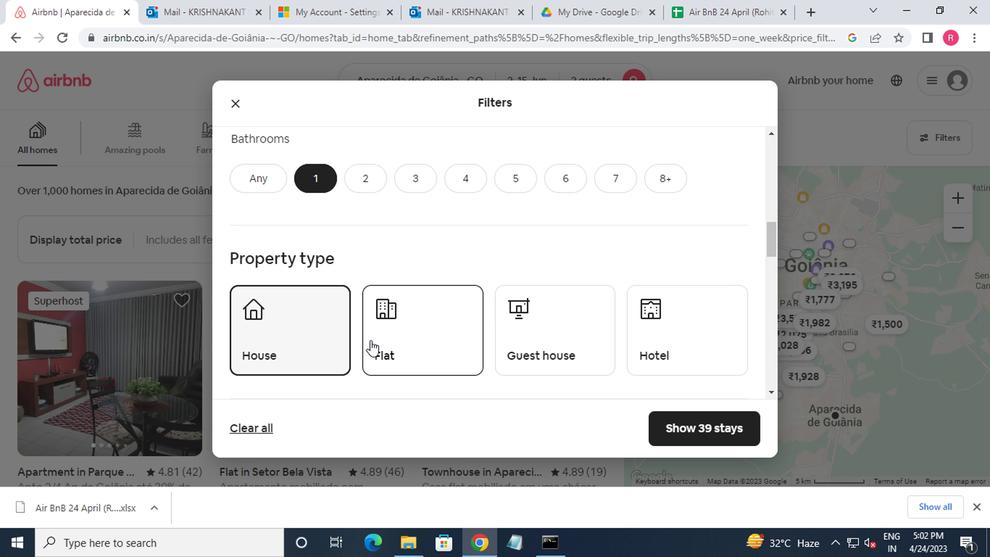 
Action: Mouse moved to (524, 347)
Screenshot: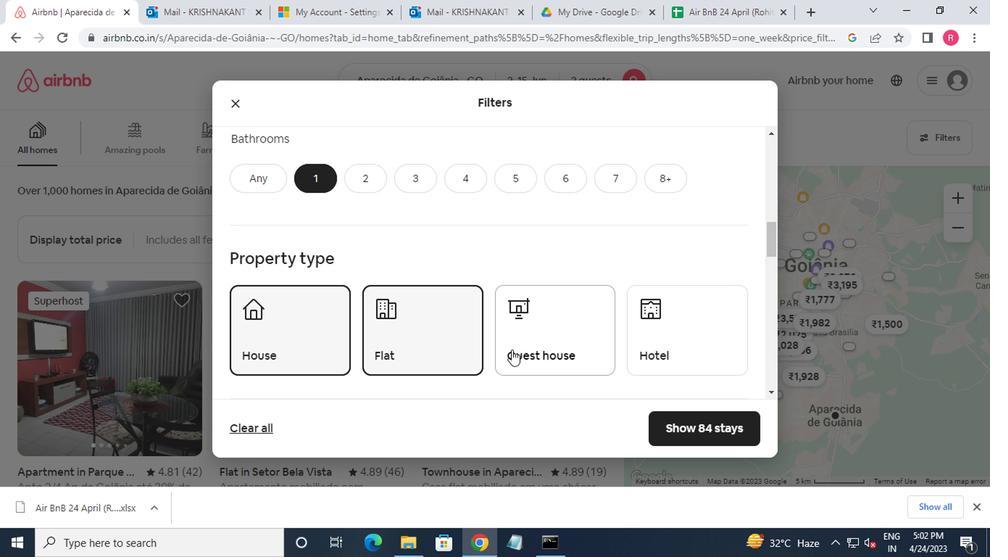 
Action: Mouse pressed left at (524, 347)
Screenshot: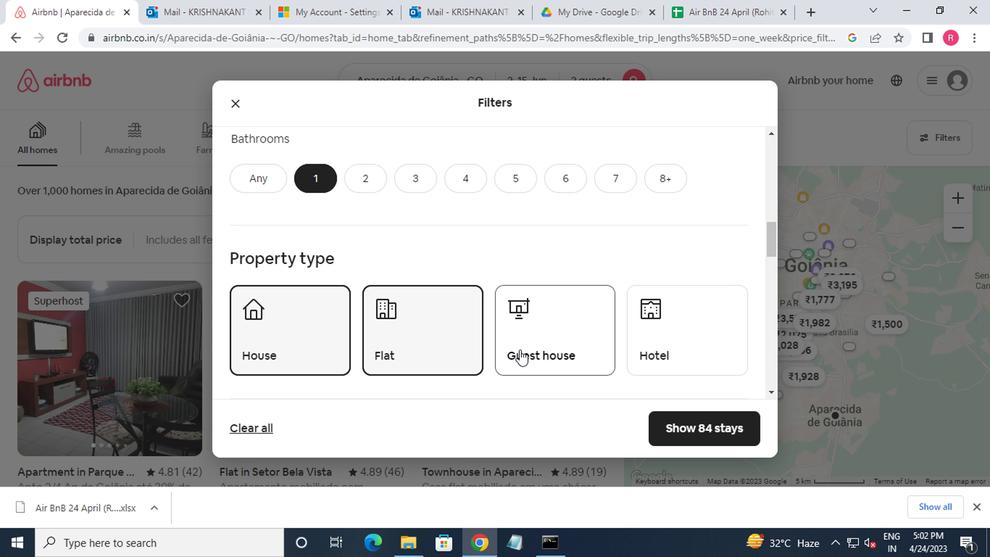 
Action: Mouse moved to (687, 357)
Screenshot: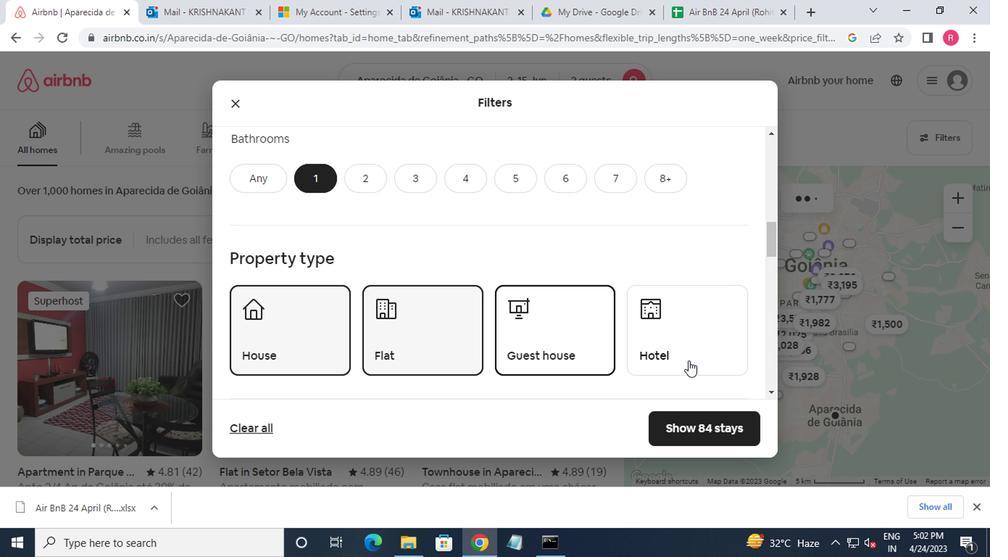 
Action: Mouse pressed left at (687, 357)
Screenshot: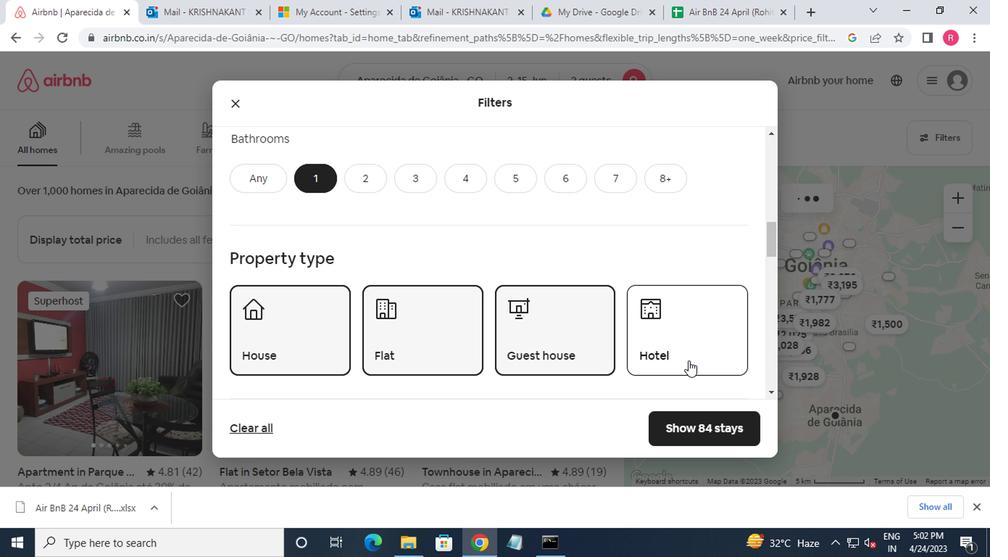 
Action: Mouse moved to (649, 362)
Screenshot: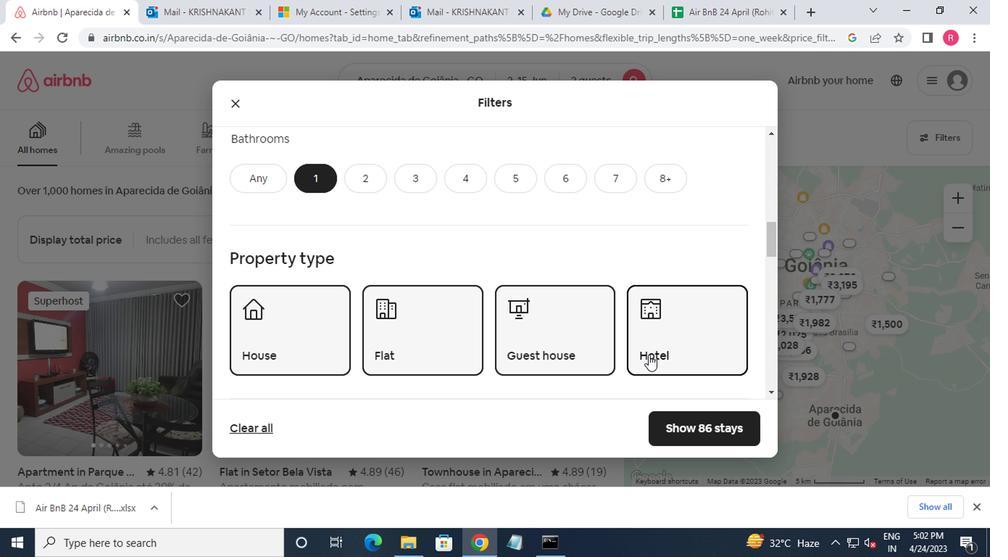 
Action: Mouse scrolled (649, 361) with delta (0, -1)
Screenshot: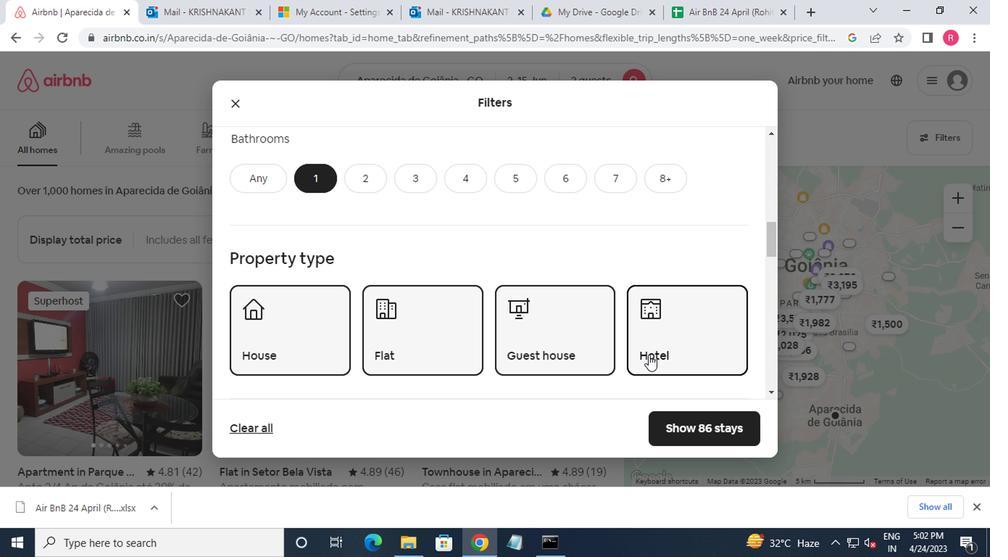 
Action: Mouse moved to (649, 364)
Screenshot: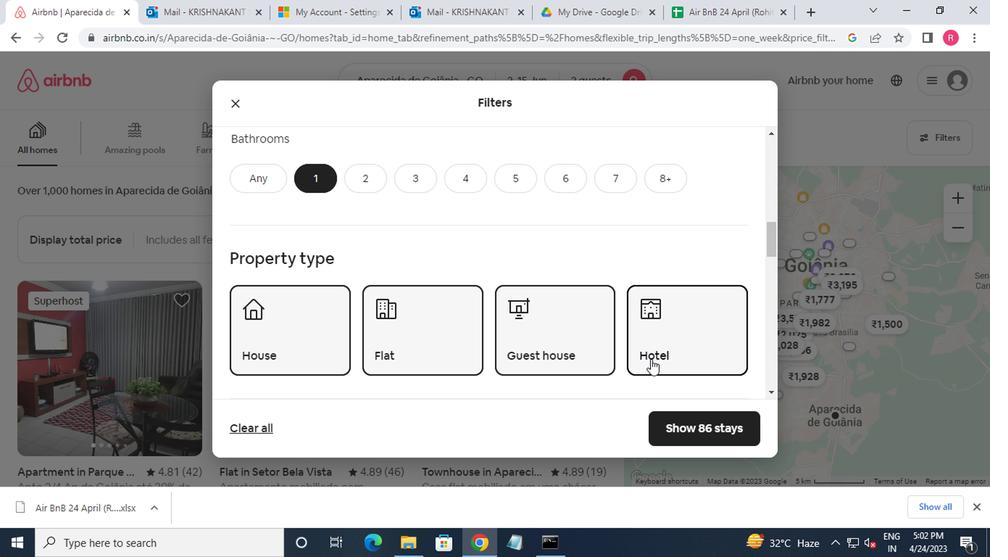
Action: Mouse scrolled (649, 363) with delta (0, -1)
Screenshot: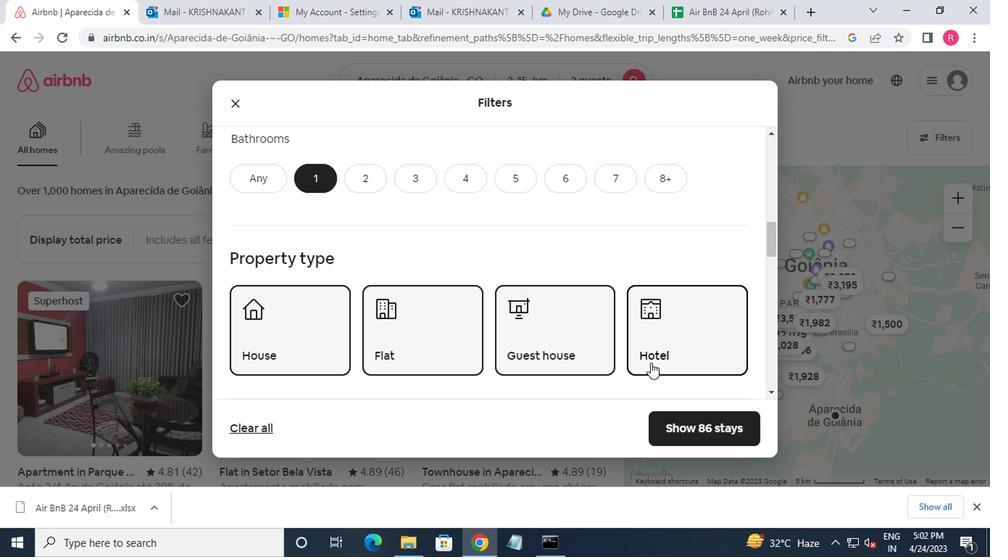 
Action: Mouse moved to (648, 368)
Screenshot: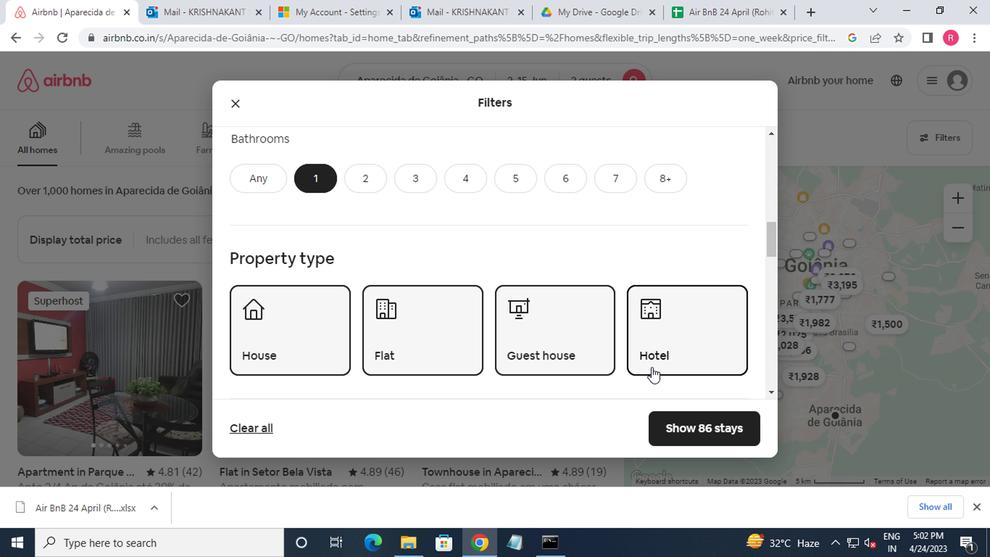 
Action: Mouse scrolled (648, 368) with delta (0, 0)
Screenshot: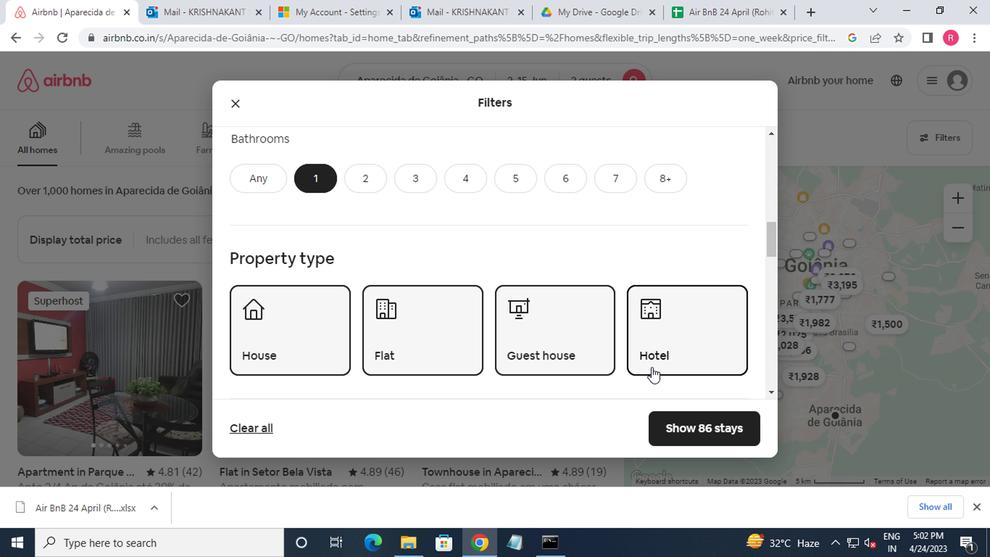 
Action: Mouse moved to (367, 347)
Screenshot: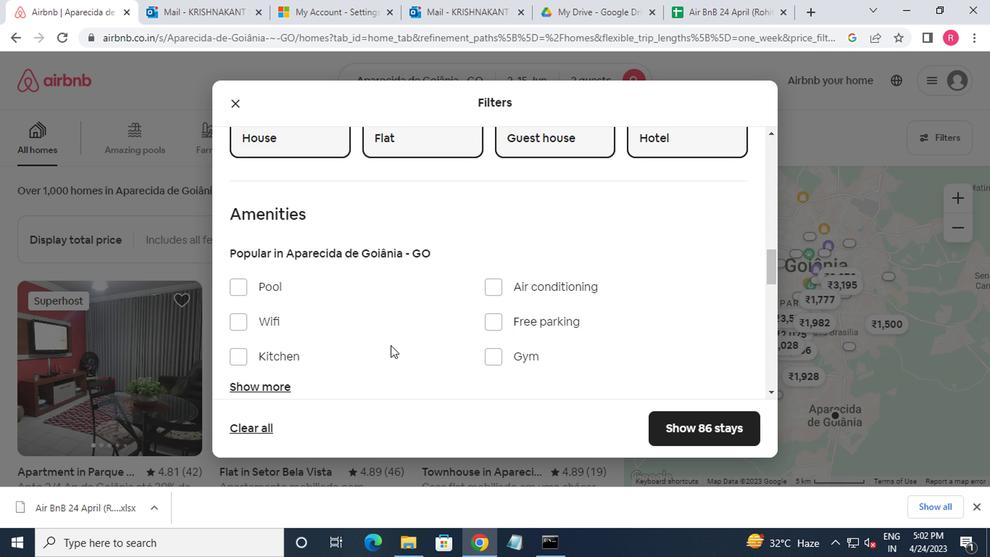 
Action: Mouse scrolled (367, 346) with delta (0, 0)
Screenshot: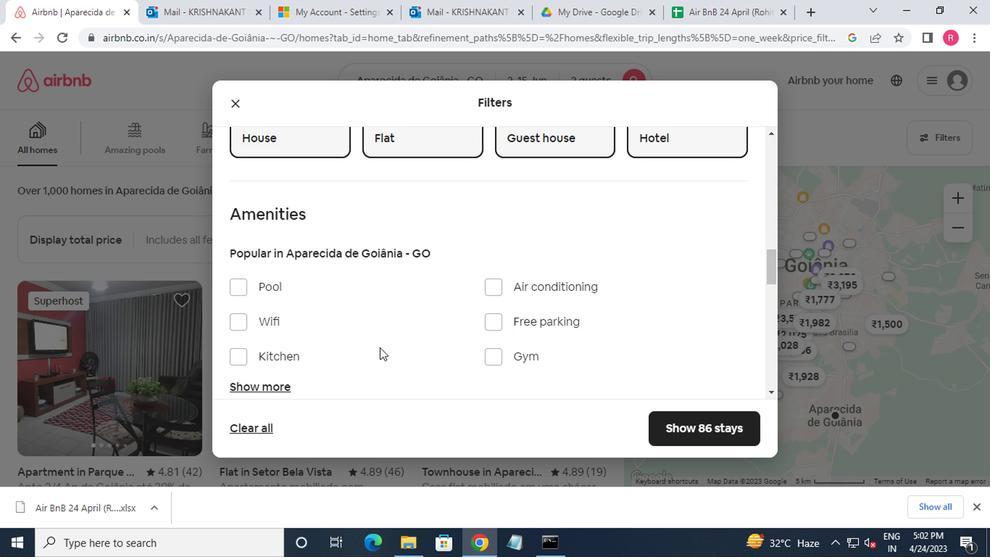 
Action: Mouse moved to (264, 314)
Screenshot: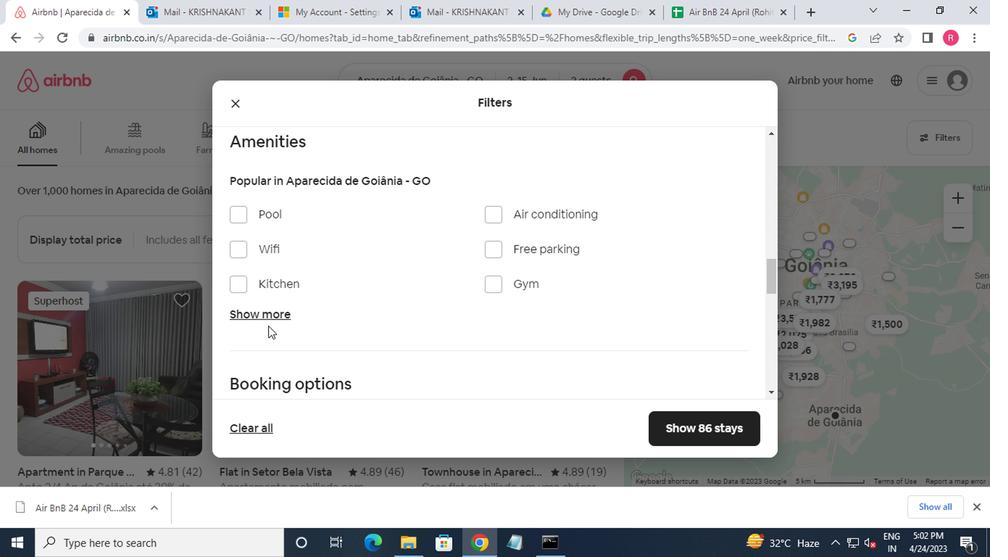 
Action: Mouse pressed left at (264, 314)
Screenshot: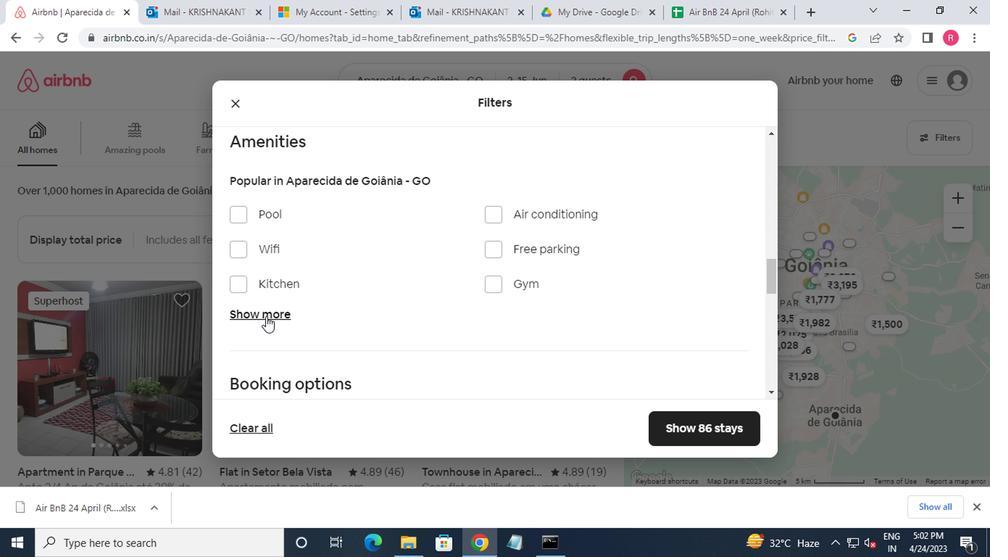 
Action: Mouse moved to (470, 368)
Screenshot: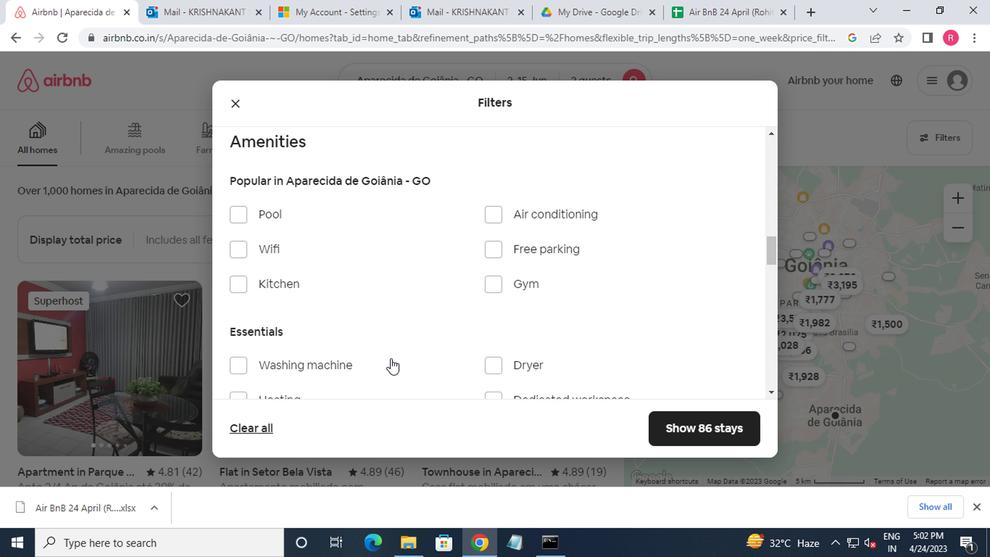 
Action: Mouse scrolled (470, 368) with delta (0, 0)
Screenshot: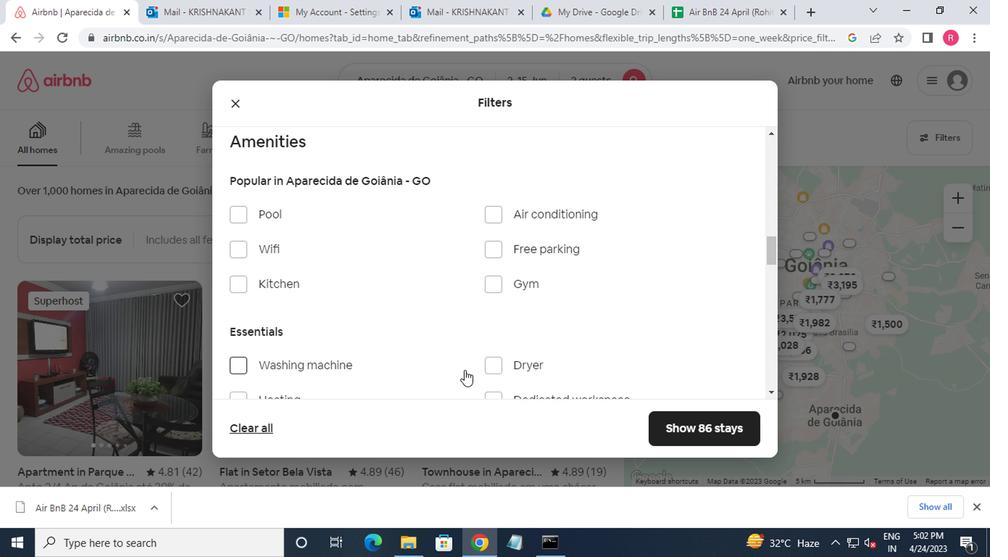 
Action: Mouse moved to (296, 286)
Screenshot: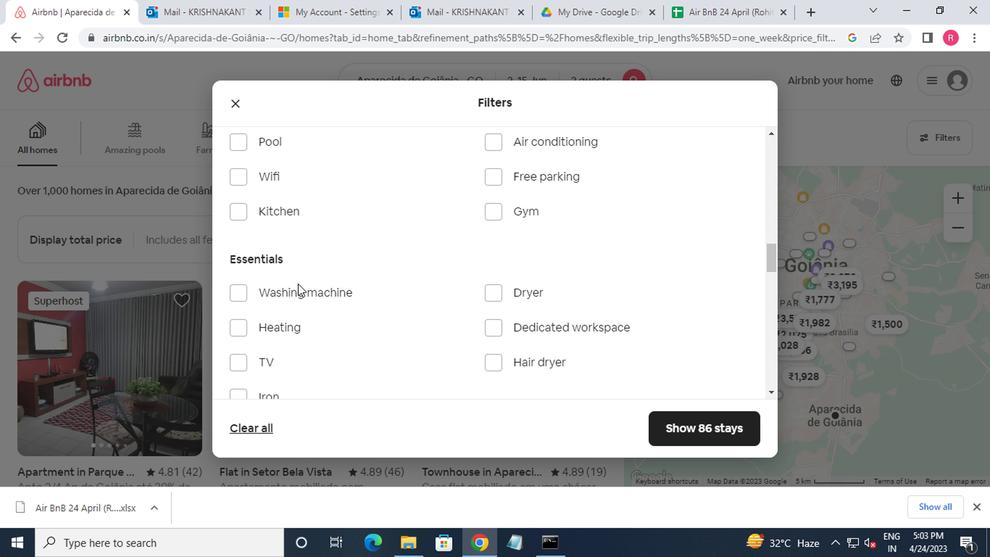 
Action: Mouse pressed left at (296, 286)
Screenshot: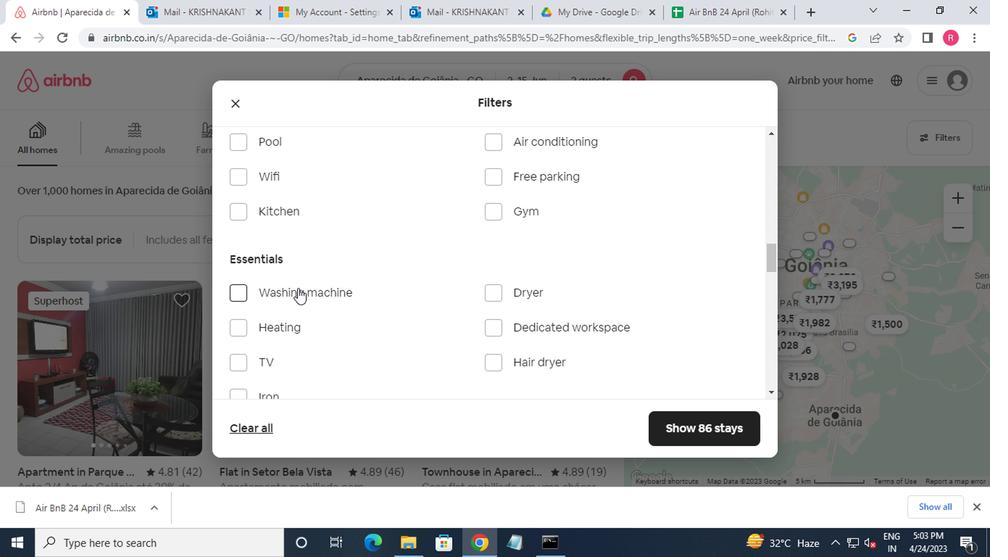 
Action: Mouse moved to (316, 298)
Screenshot: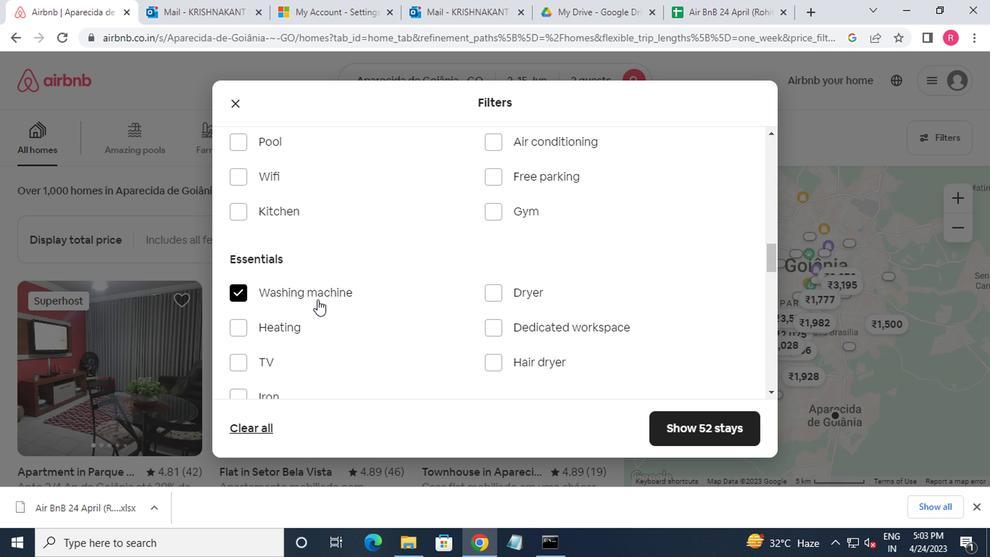 
Action: Mouse scrolled (316, 298) with delta (0, 0)
Screenshot: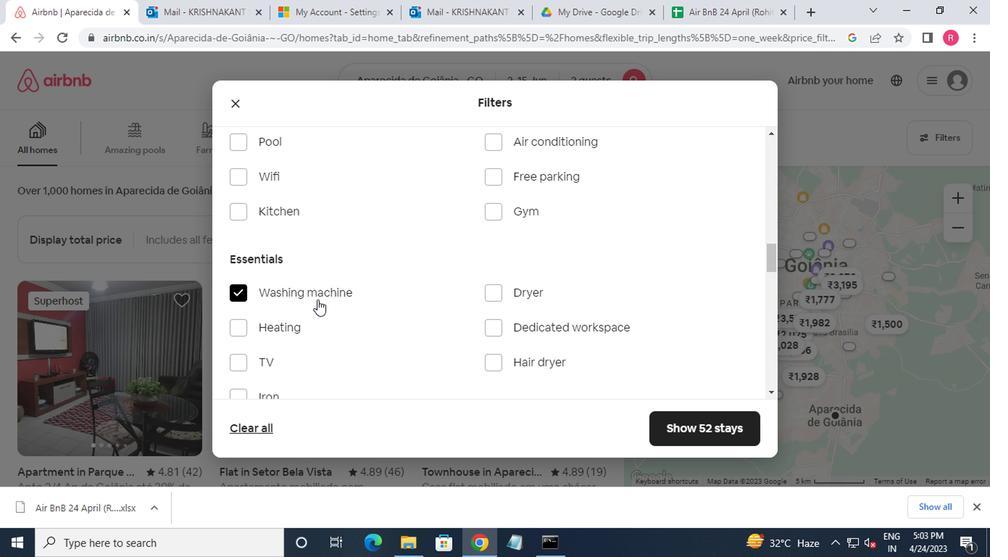 
Action: Mouse moved to (319, 300)
Screenshot: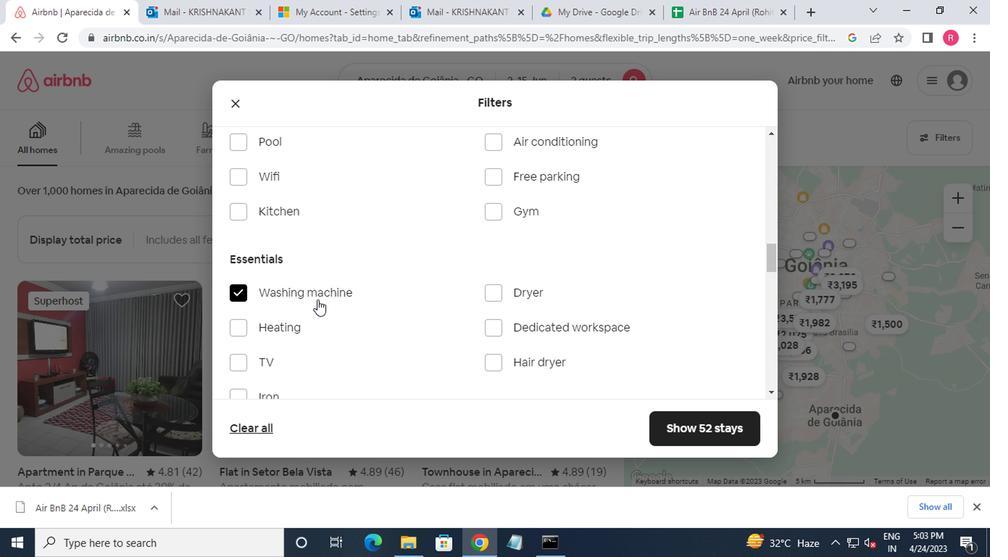 
Action: Mouse scrolled (319, 299) with delta (0, -1)
Screenshot: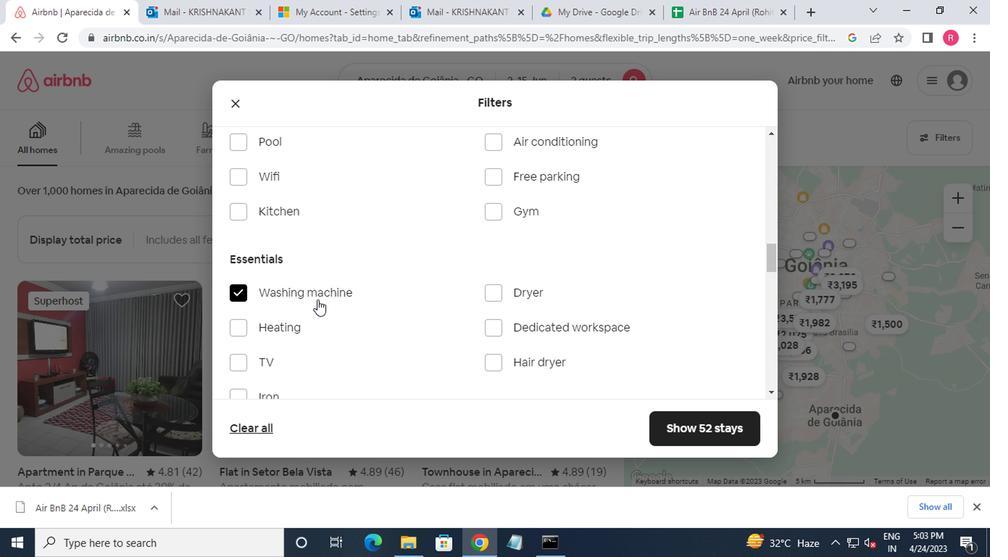 
Action: Mouse moved to (322, 300)
Screenshot: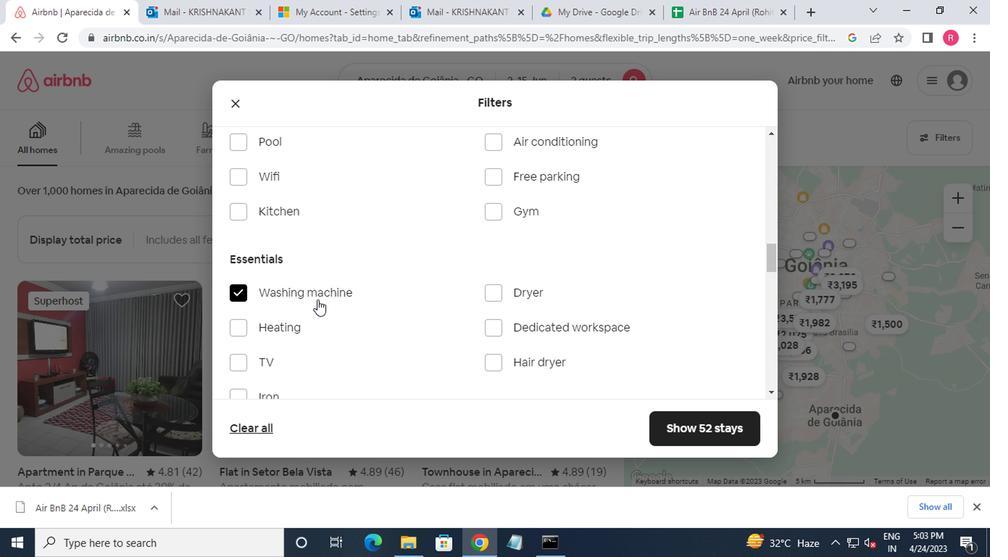 
Action: Mouse scrolled (322, 300) with delta (0, 0)
Screenshot: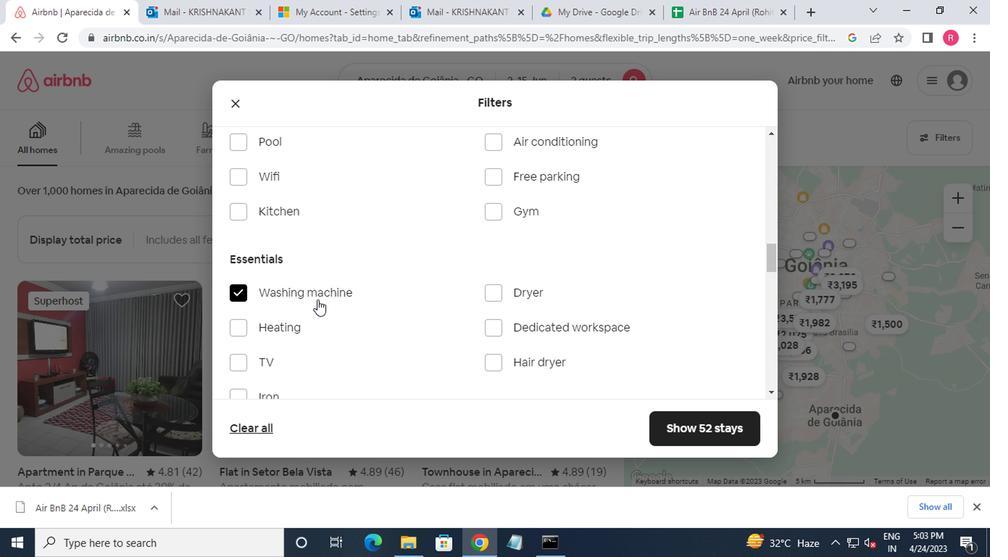 
Action: Mouse moved to (327, 302)
Screenshot: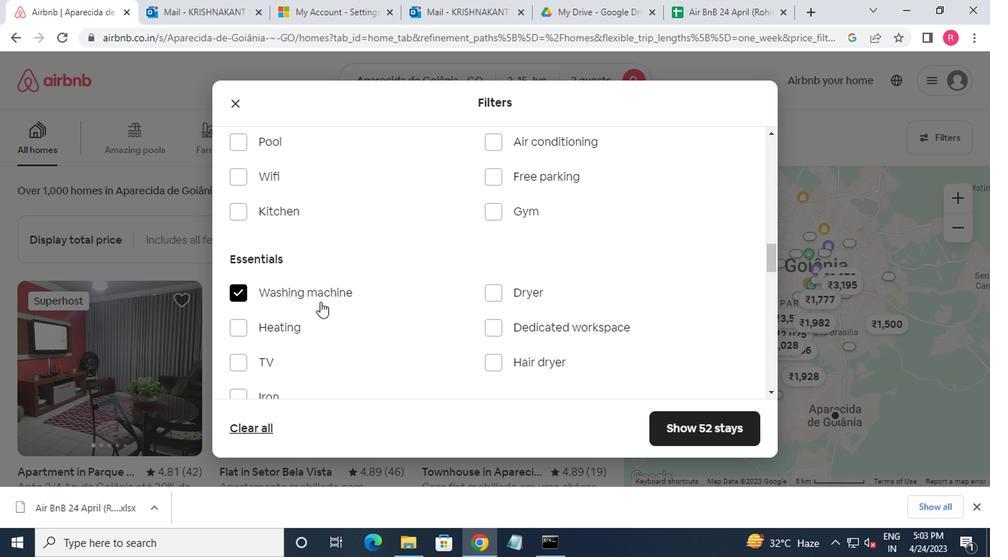 
Action: Mouse scrolled (327, 302) with delta (0, 0)
Screenshot: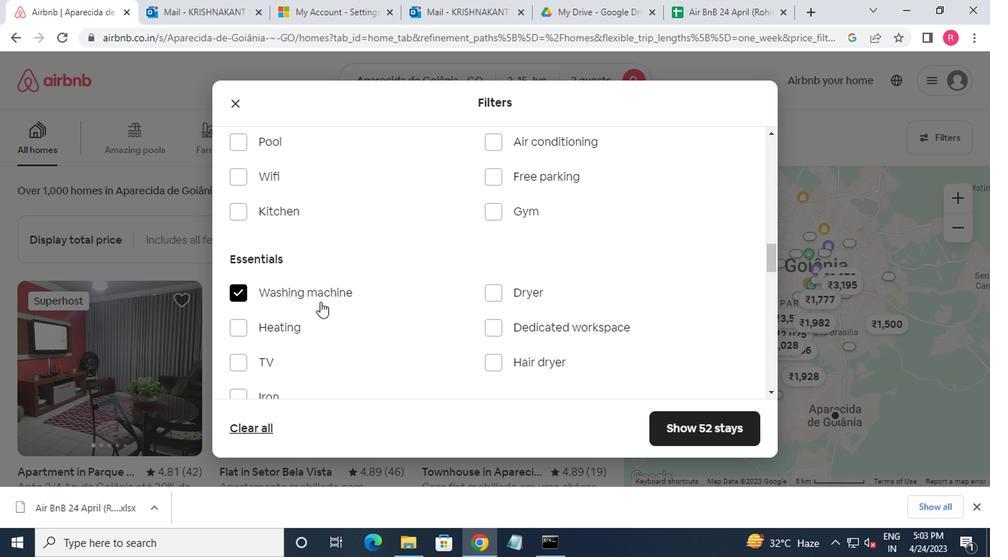 
Action: Mouse moved to (346, 302)
Screenshot: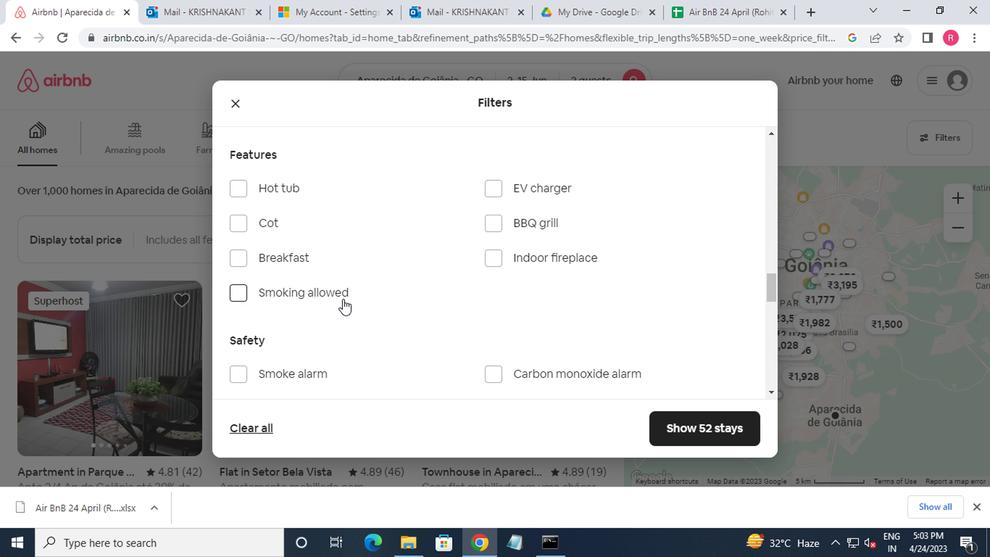 
Action: Mouse scrolled (346, 301) with delta (0, 0)
Screenshot: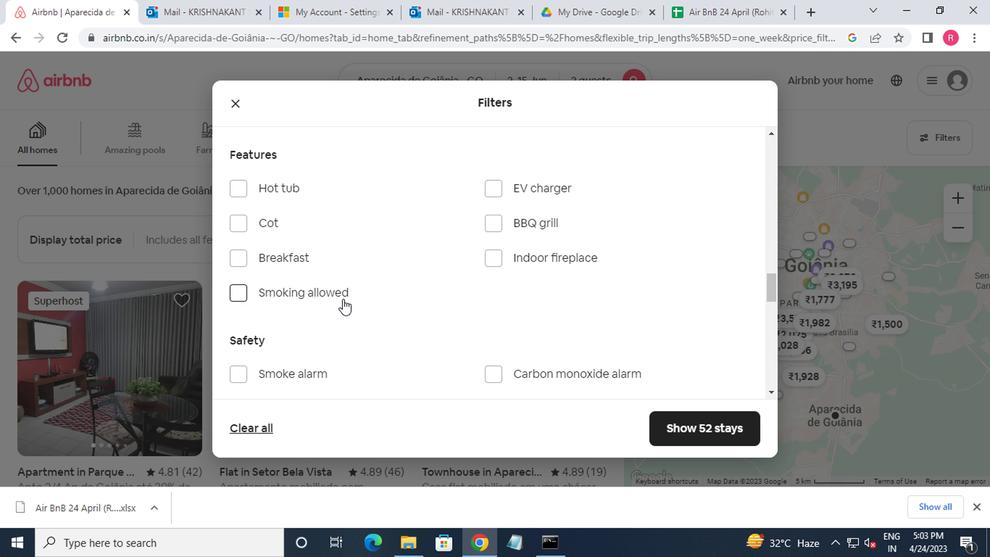 
Action: Mouse moved to (360, 309)
Screenshot: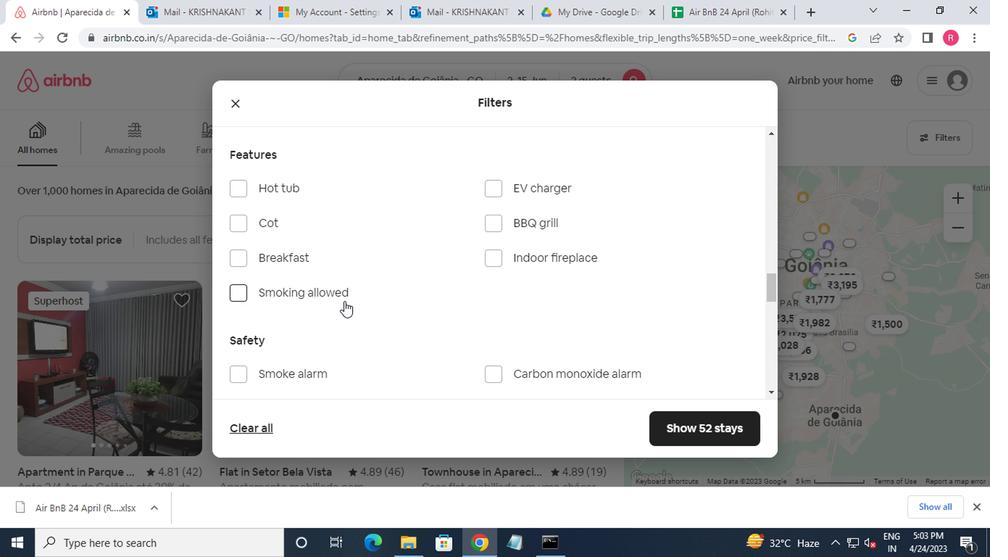 
Action: Mouse scrolled (360, 308) with delta (0, -1)
Screenshot: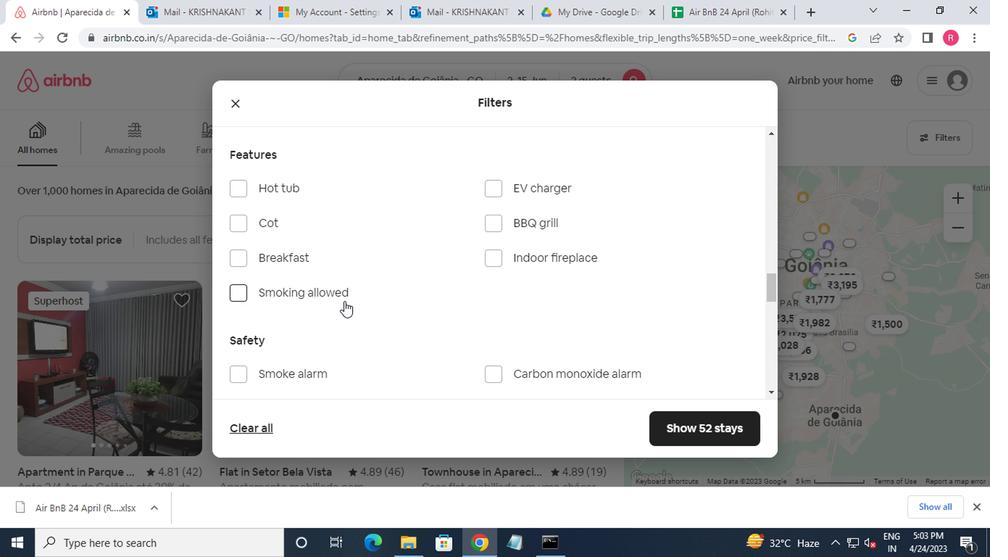 
Action: Mouse moved to (387, 315)
Screenshot: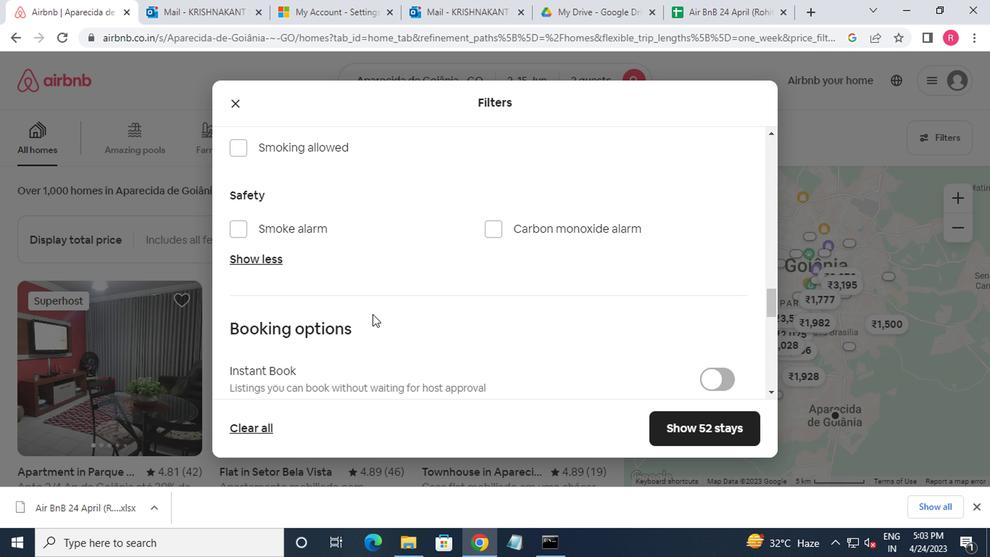 
Action: Mouse scrolled (387, 314) with delta (0, 0)
Screenshot: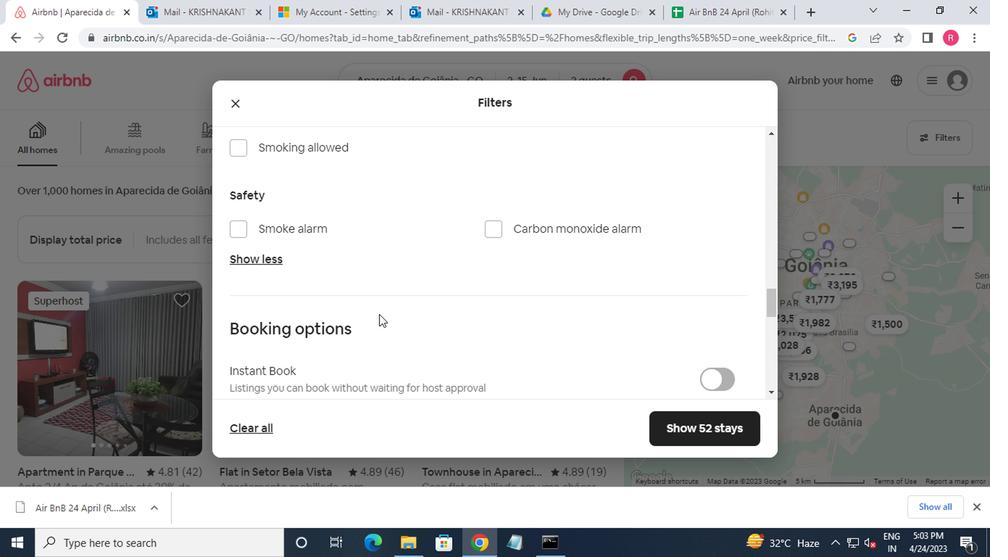 
Action: Mouse moved to (387, 315)
Screenshot: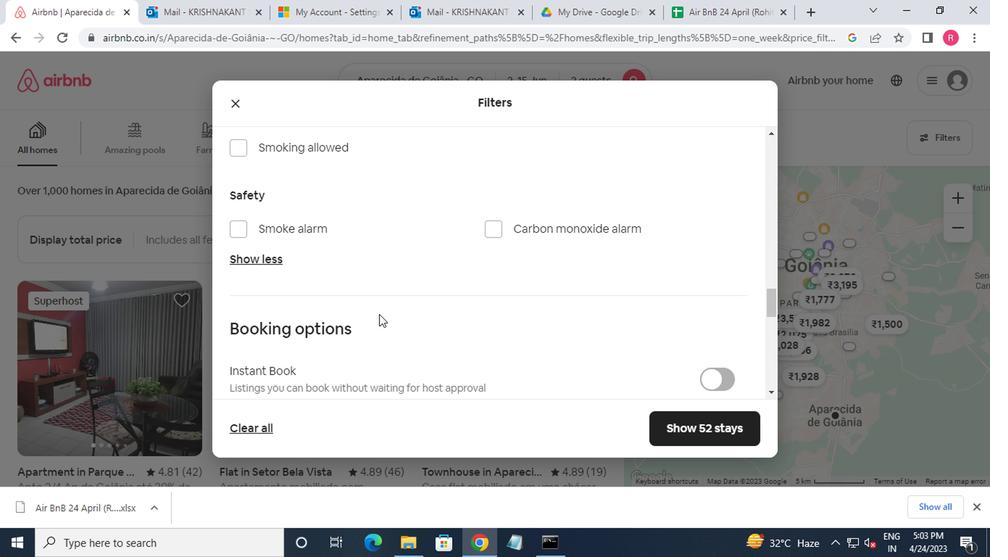 
Action: Mouse scrolled (387, 314) with delta (0, 0)
Screenshot: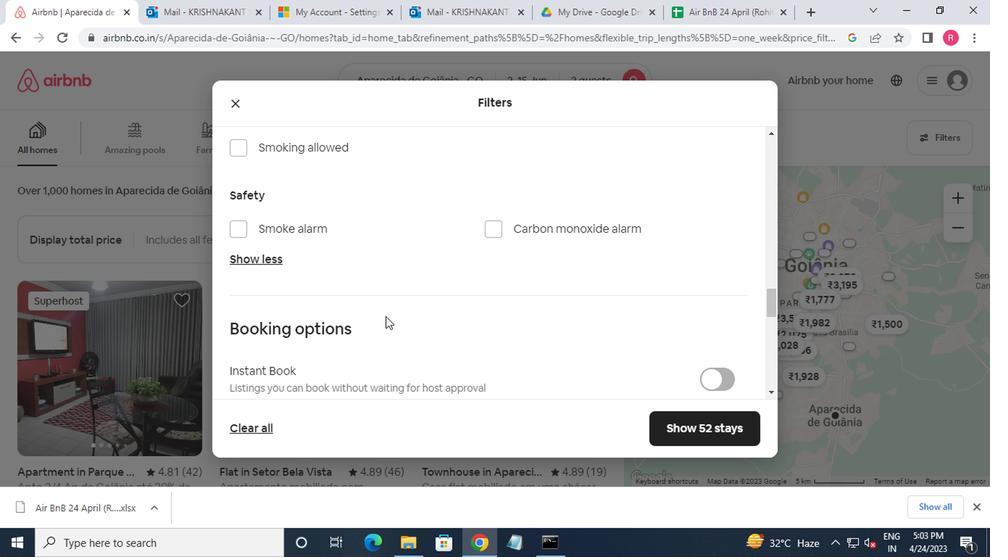 
Action: Mouse moved to (702, 280)
Screenshot: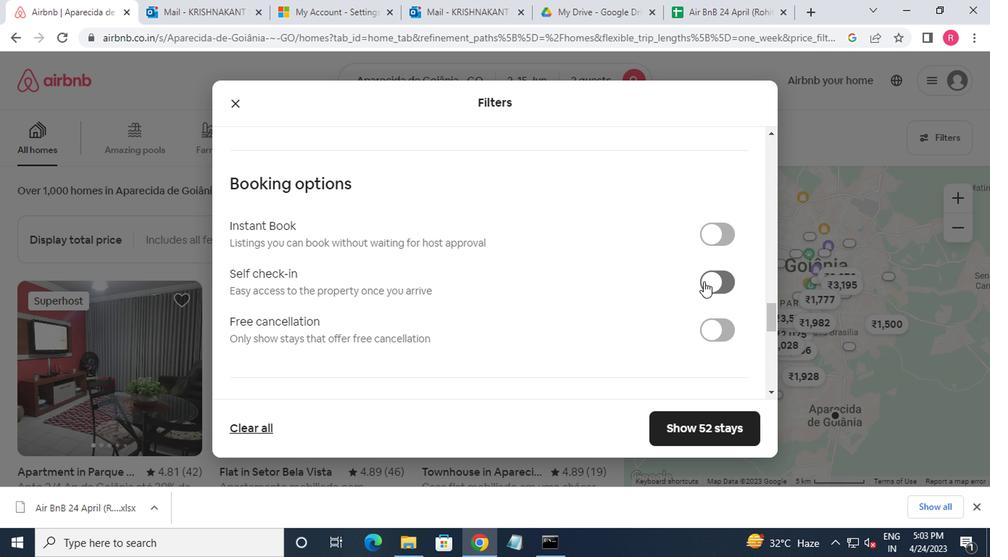 
Action: Mouse pressed left at (702, 280)
Screenshot: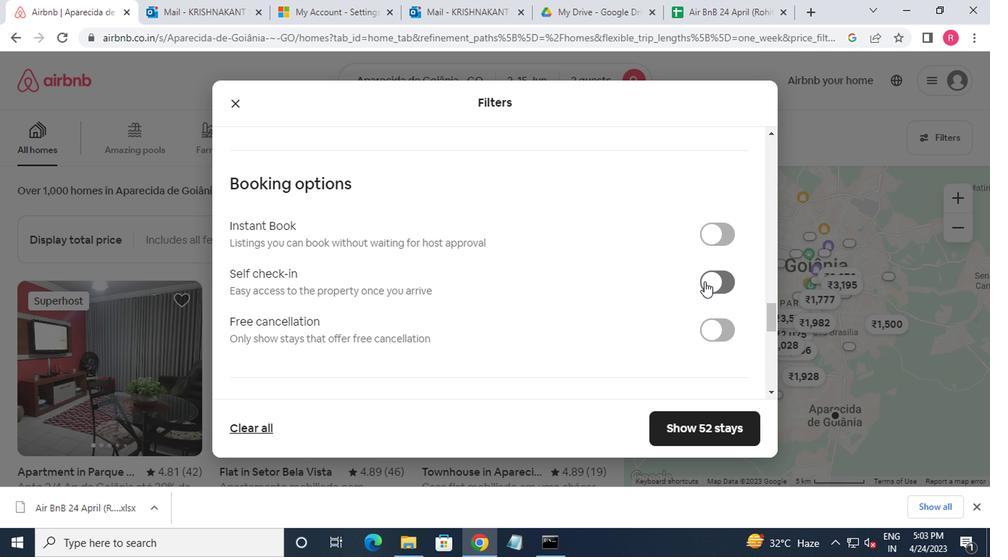 
Action: Mouse moved to (679, 287)
Screenshot: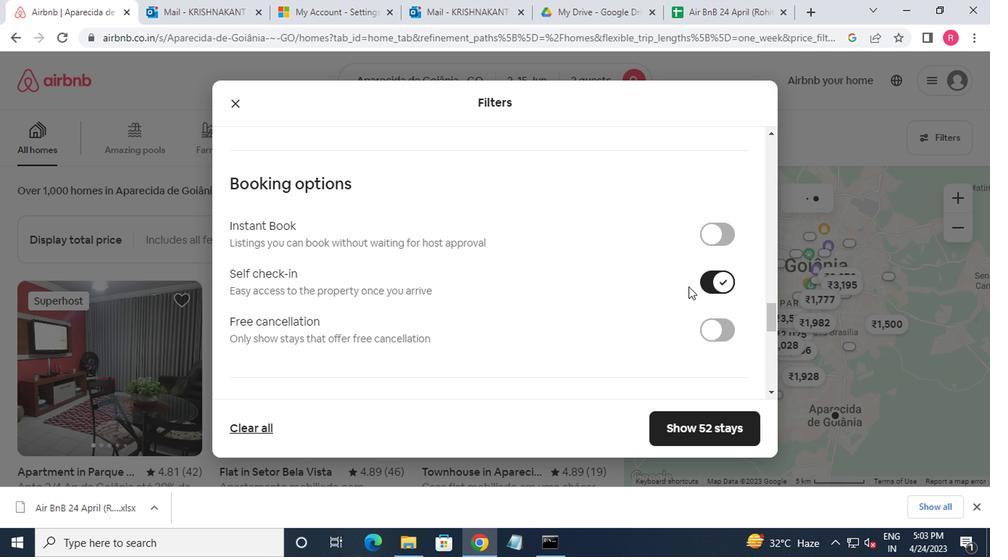 
Action: Mouse scrolled (679, 287) with delta (0, 0)
Screenshot: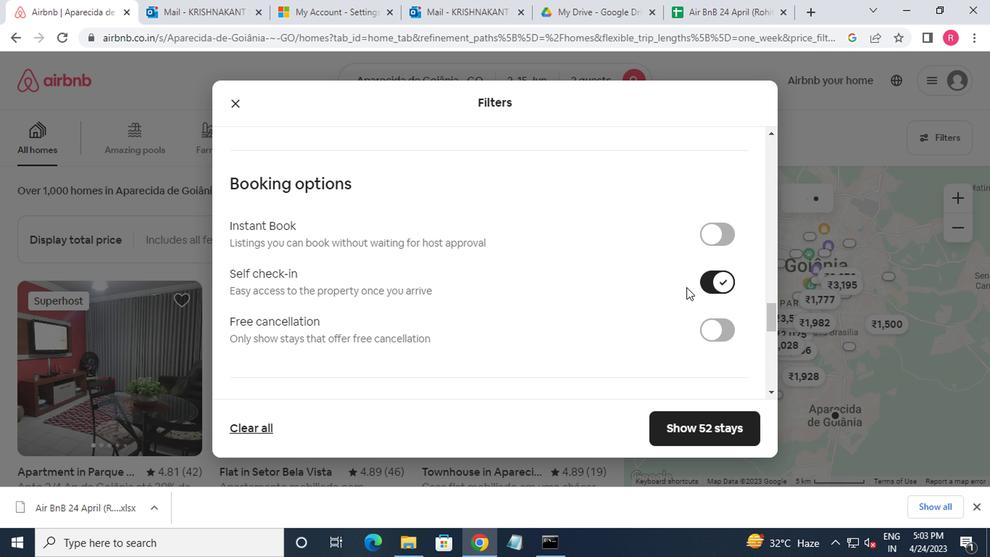
Action: Mouse moved to (666, 291)
Screenshot: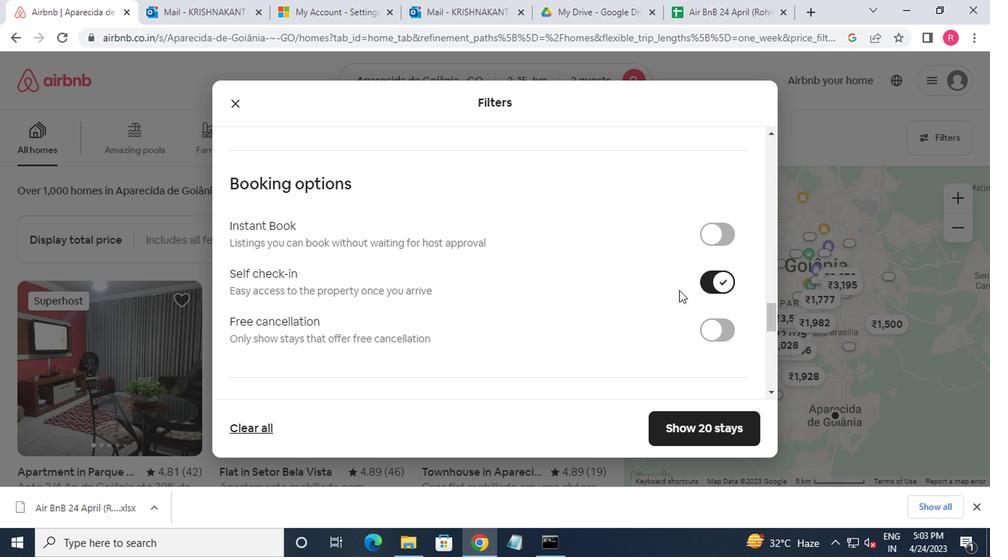 
Action: Mouse scrolled (666, 290) with delta (0, 0)
Screenshot: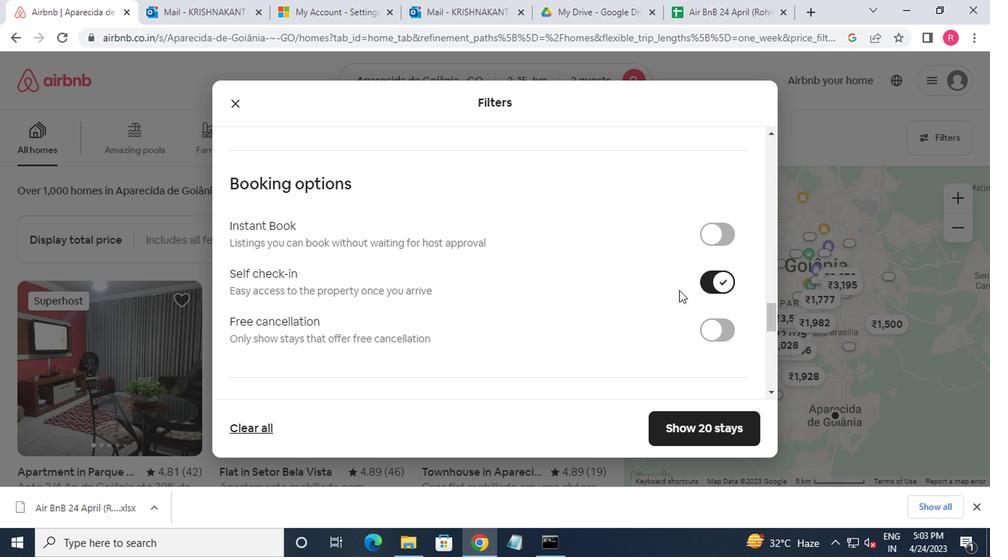
Action: Mouse moved to (661, 292)
Screenshot: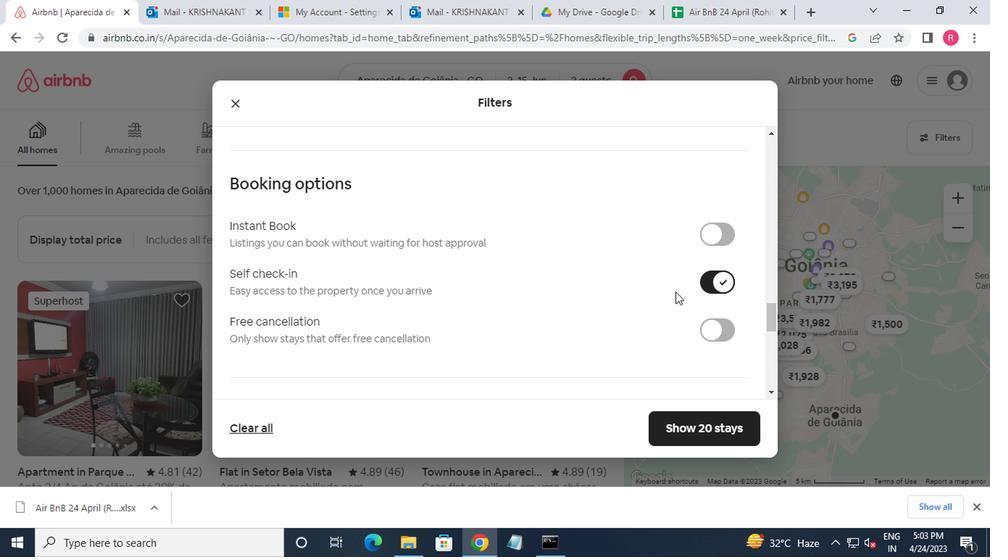
Action: Mouse scrolled (661, 292) with delta (0, 0)
Screenshot: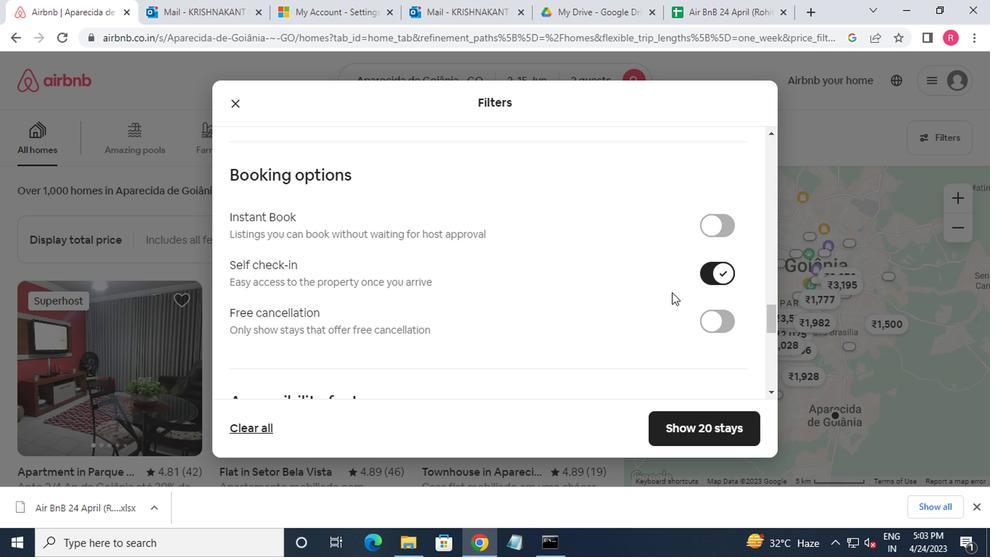 
Action: Mouse moved to (655, 293)
Screenshot: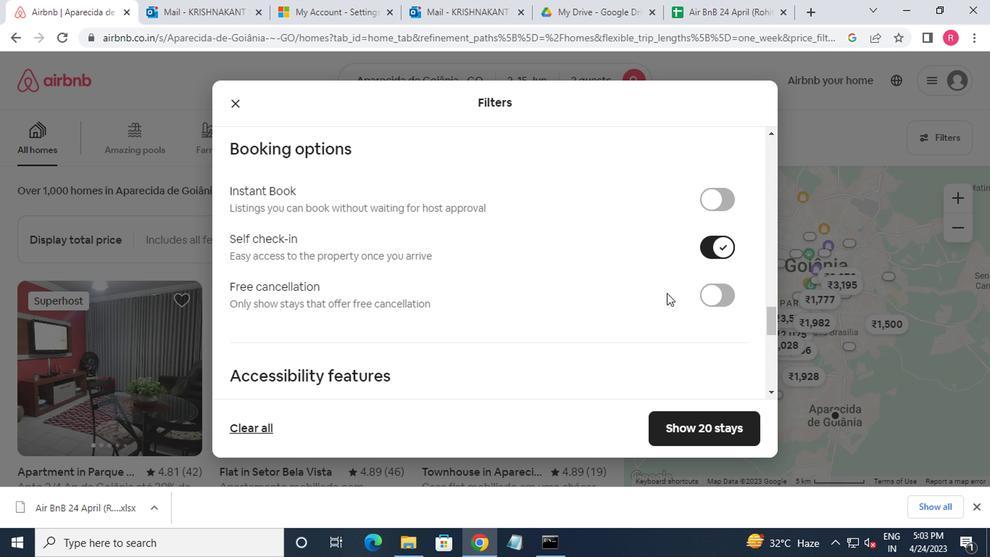 
Action: Mouse scrolled (655, 292) with delta (0, 0)
Screenshot: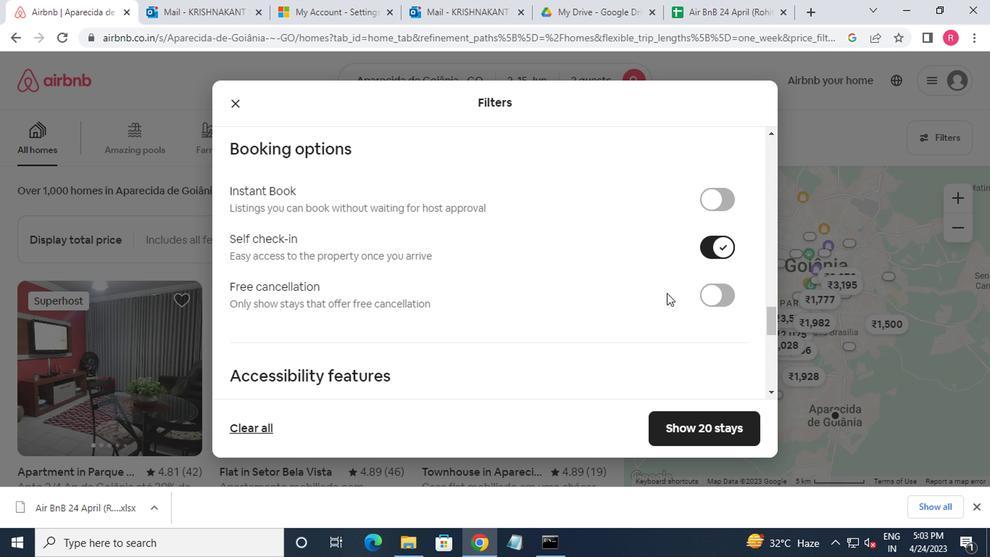 
Action: Mouse moved to (616, 305)
Screenshot: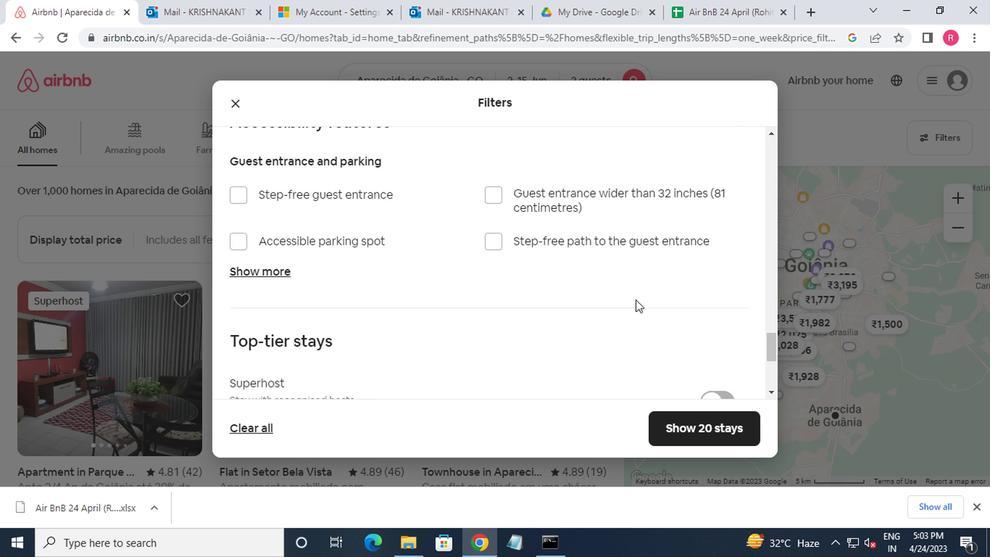 
Action: Mouse scrolled (616, 305) with delta (0, 0)
Screenshot: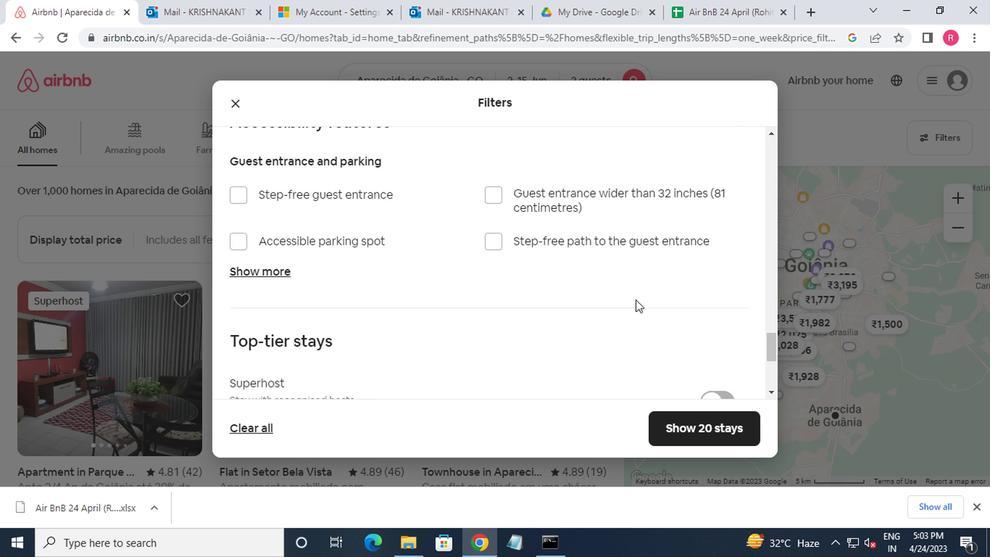 
Action: Mouse moved to (610, 308)
Screenshot: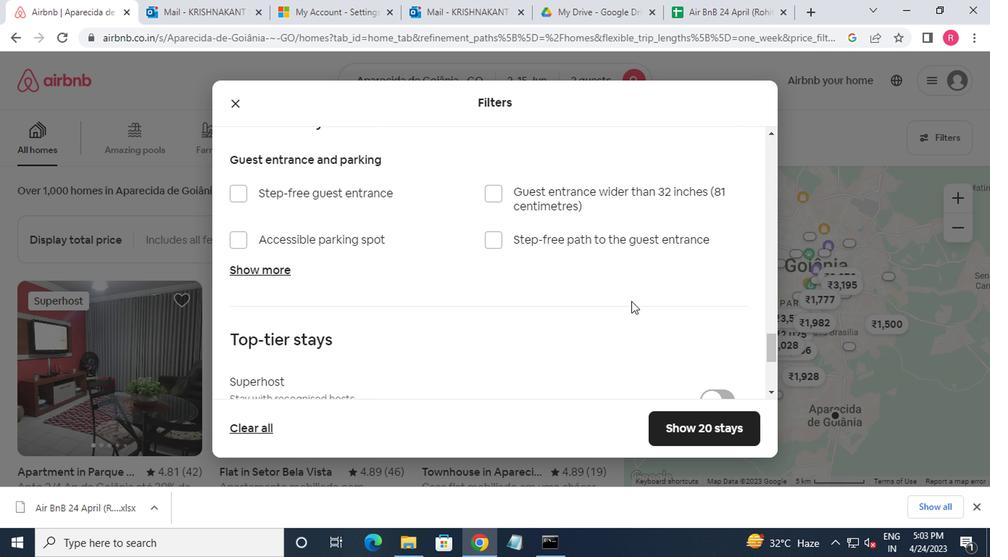 
Action: Mouse scrolled (610, 307) with delta (0, 0)
Screenshot: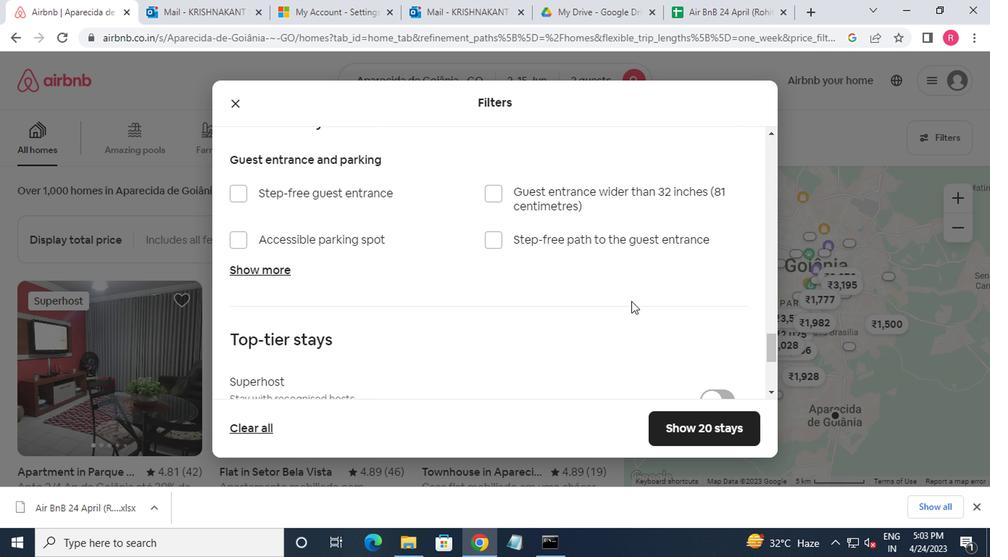 
Action: Mouse moved to (604, 313)
Screenshot: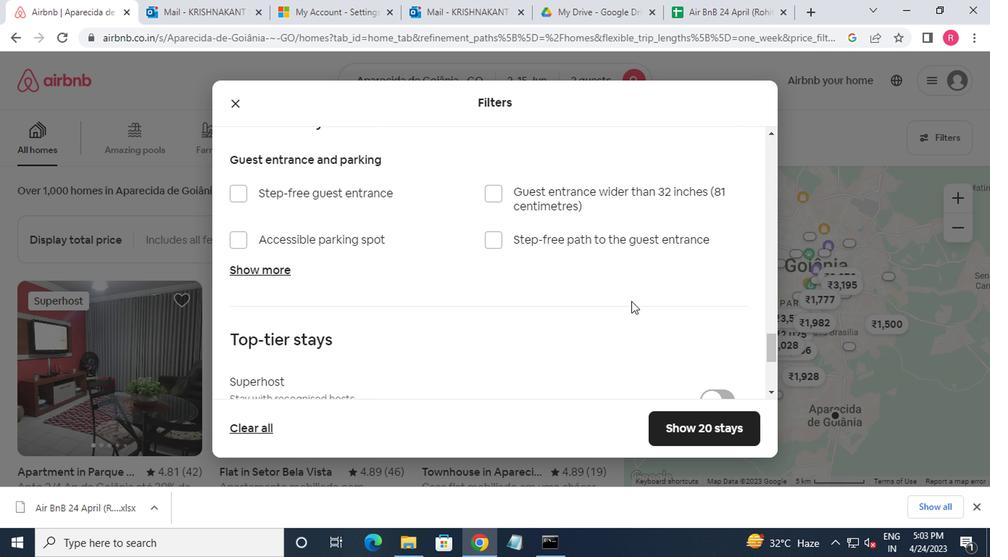
Action: Mouse scrolled (604, 312) with delta (0, -1)
Screenshot: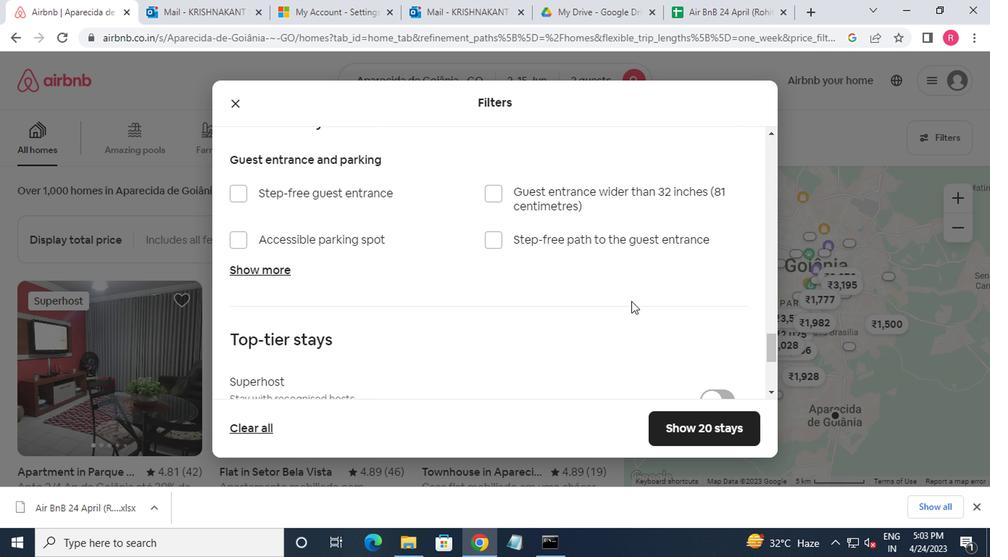 
Action: Mouse moved to (581, 322)
Screenshot: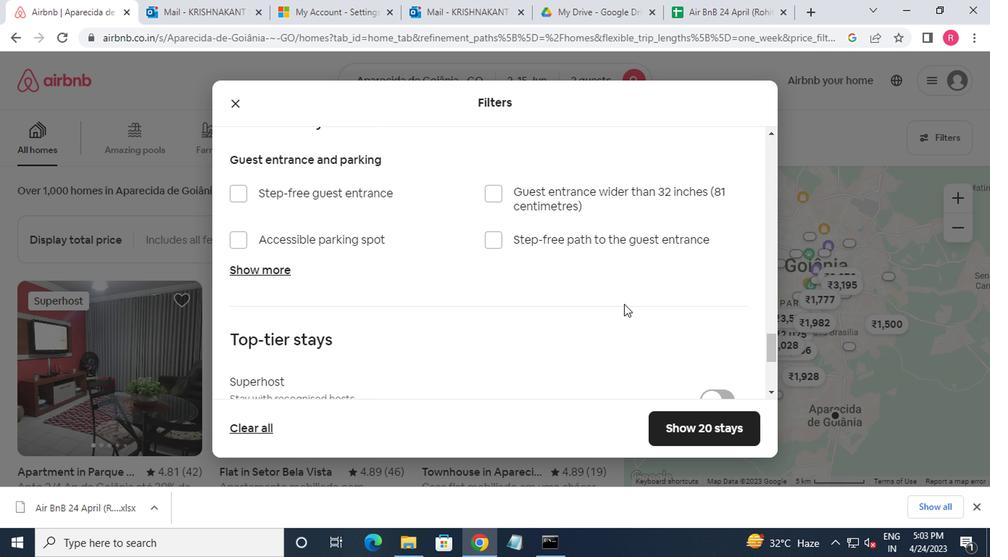 
Action: Mouse scrolled (581, 321) with delta (0, -1)
Screenshot: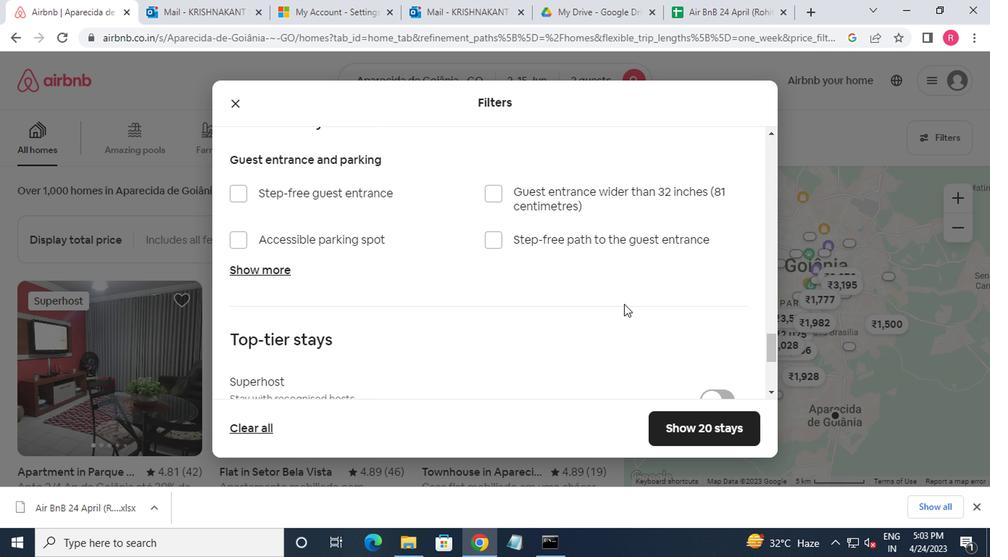 
Action: Mouse moved to (481, 337)
Screenshot: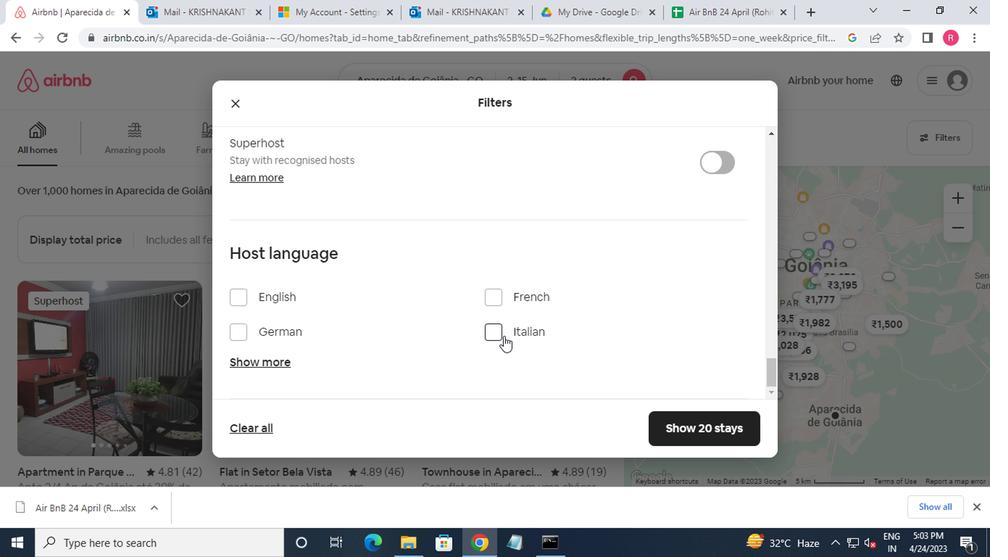
Action: Mouse scrolled (481, 336) with delta (0, 0)
Screenshot: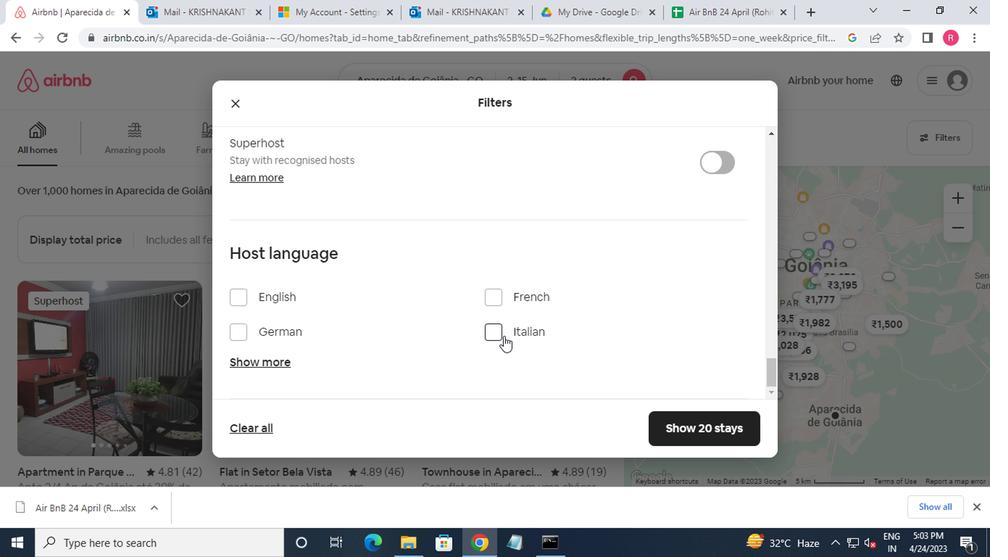 
Action: Mouse moved to (276, 361)
Screenshot: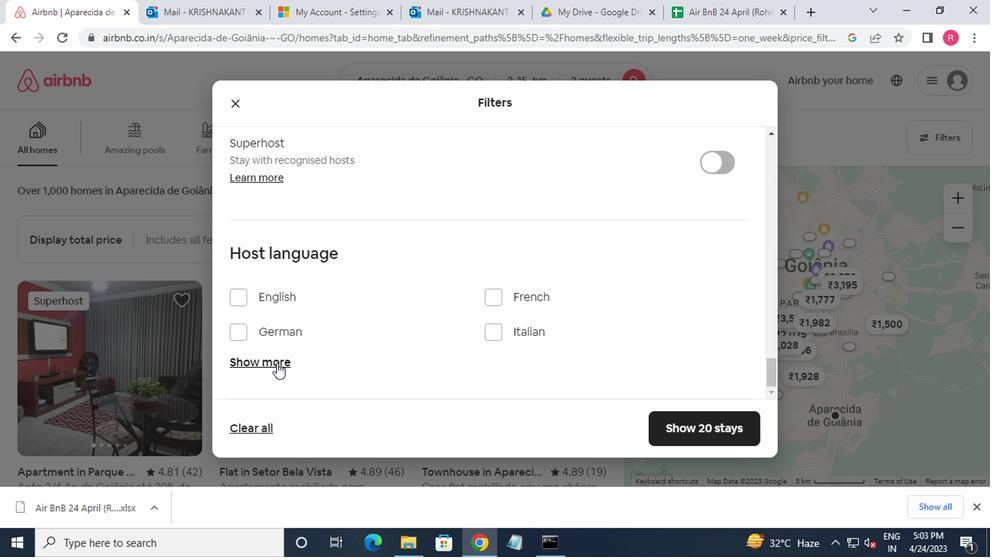 
Action: Mouse pressed left at (276, 361)
Screenshot: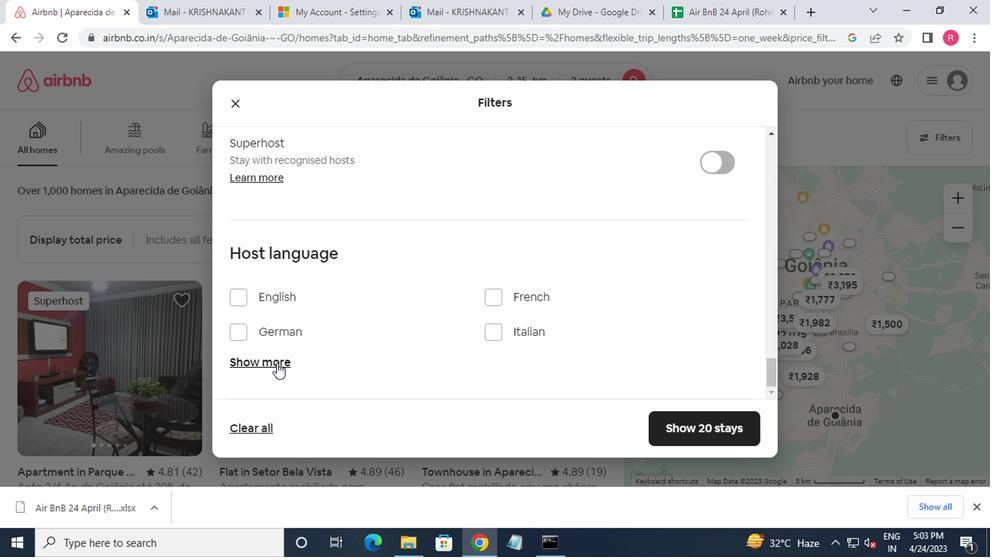 
Action: Mouse moved to (292, 363)
Screenshot: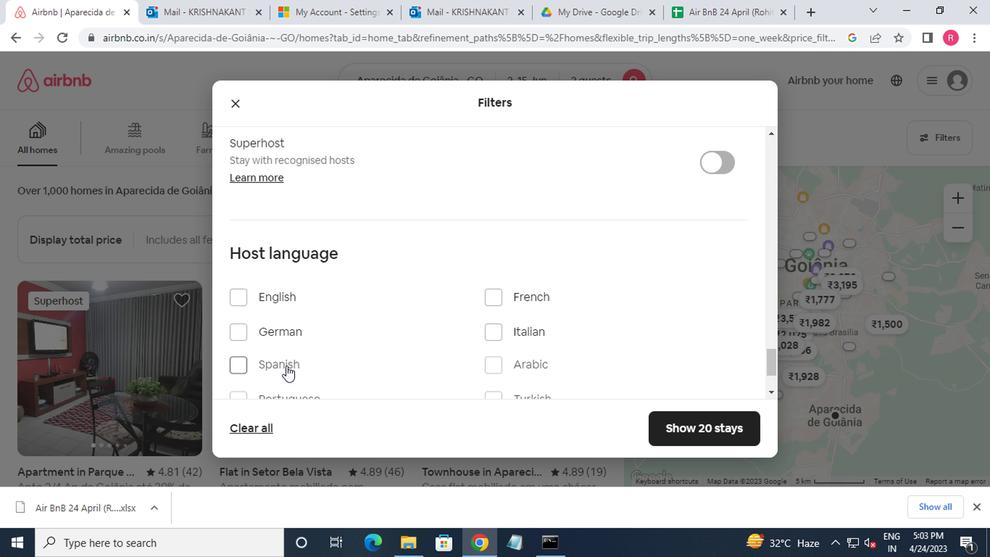 
Action: Mouse scrolled (292, 363) with delta (0, 0)
Screenshot: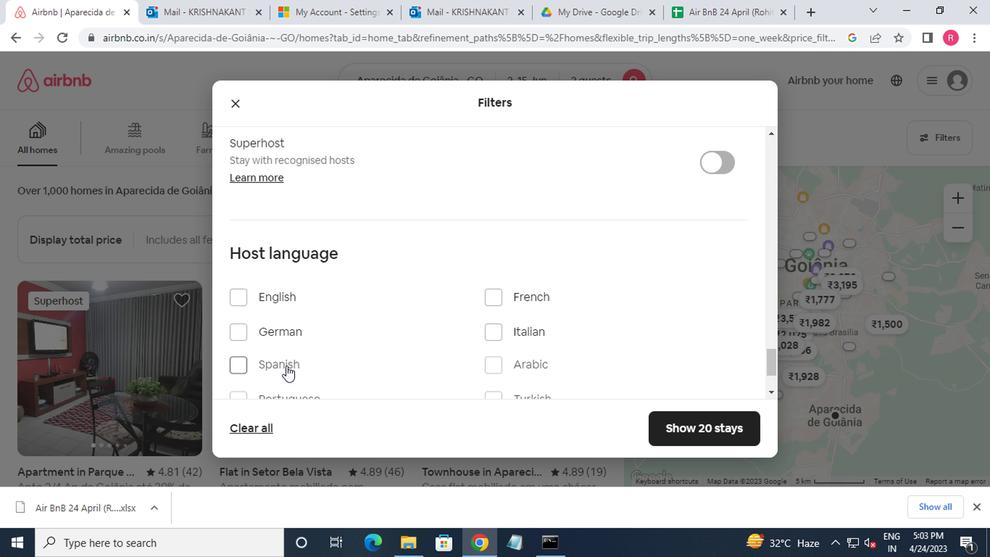 
Action: Mouse moved to (245, 287)
Screenshot: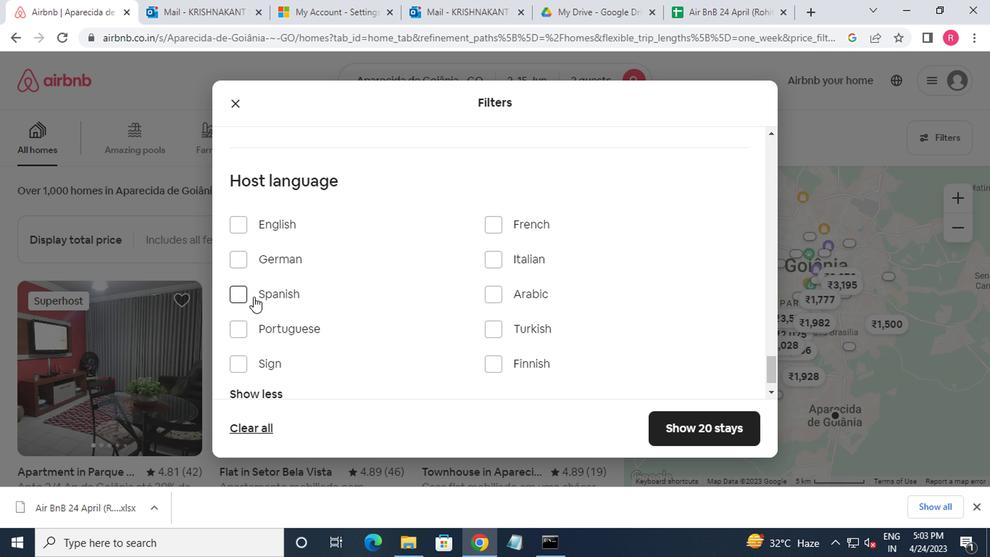 
Action: Mouse pressed left at (245, 287)
Screenshot: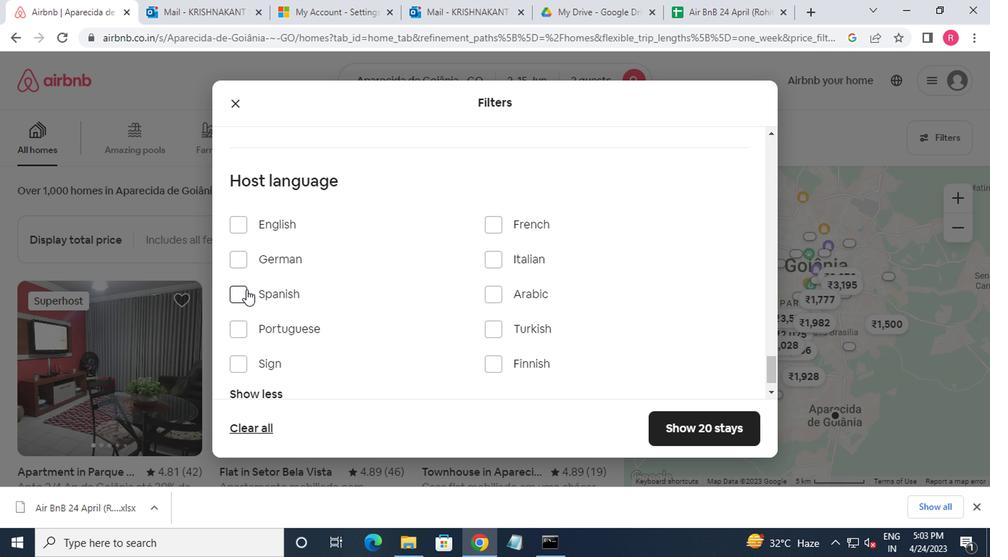 
Action: Mouse moved to (680, 426)
Screenshot: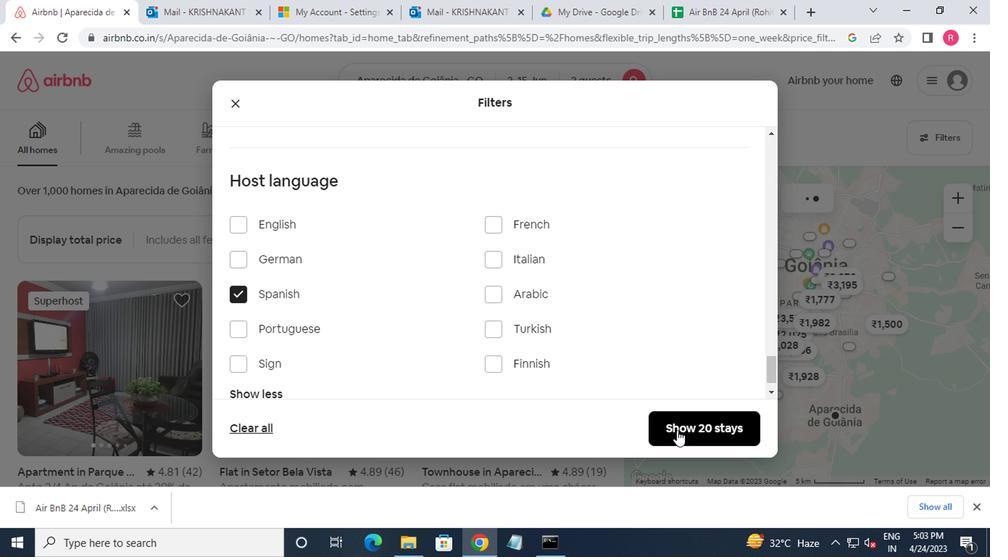 
Action: Mouse pressed left at (680, 426)
Screenshot: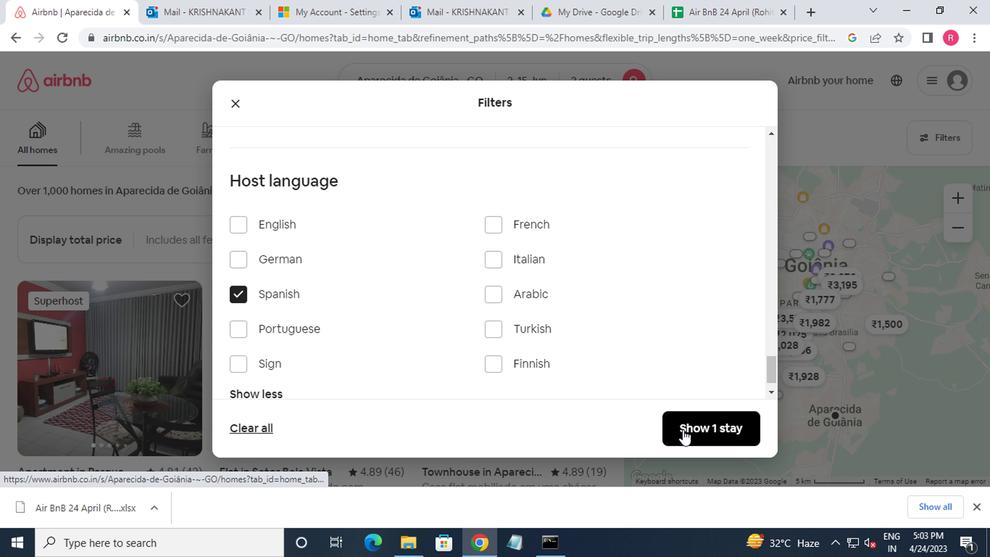 
